 Task: Look for Airbnb options in Herisau, Switzerland from 10th December, 2023 to 25th December, 2023 for 3 adults, 1 child. Place can be shared room with 2 bedrooms having 3 beds and 2 bathrooms. Property type can be guest house. Amenities needed are: wifi, TV, free parkinig on premises, gym, breakfast.
Action: Mouse moved to (409, 161)
Screenshot: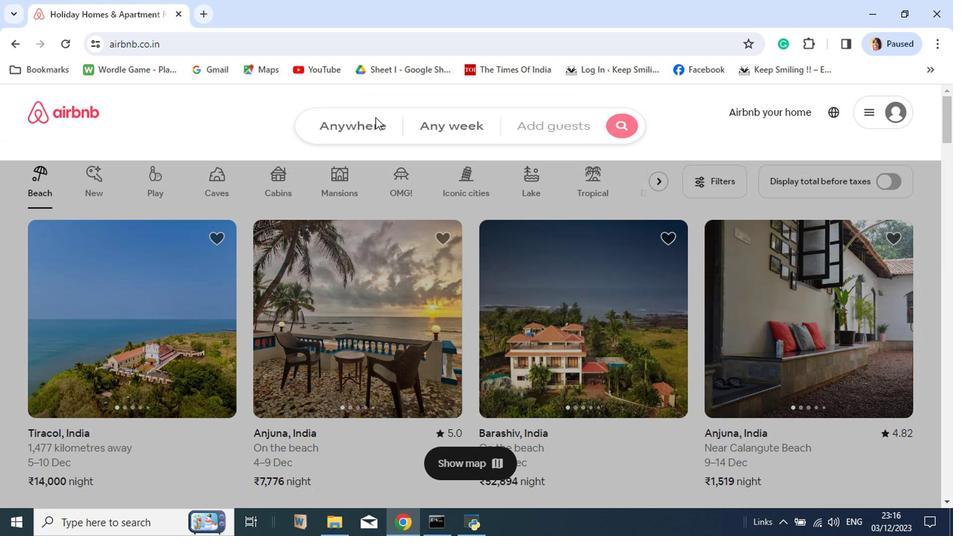 
Action: Mouse pressed left at (409, 161)
Screenshot: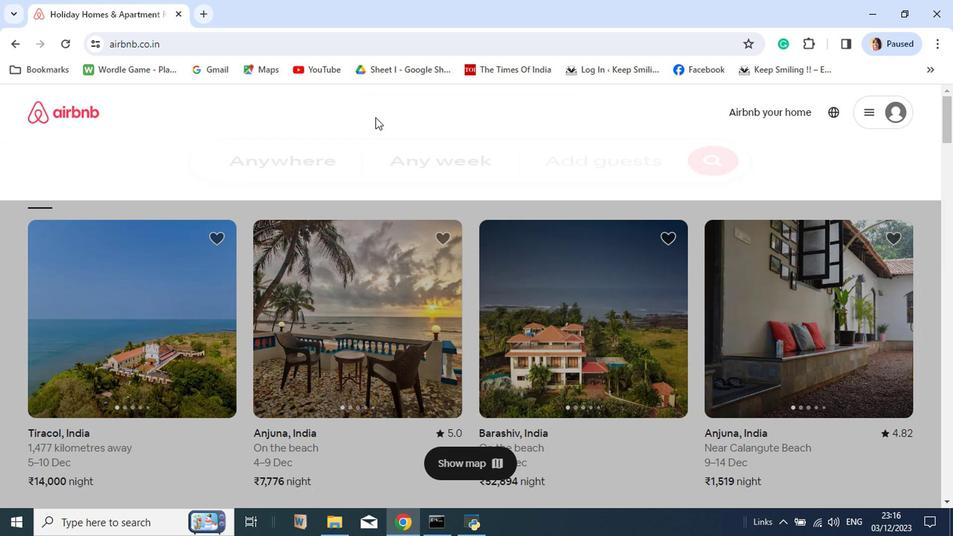 
Action: Mouse moved to (410, 161)
Screenshot: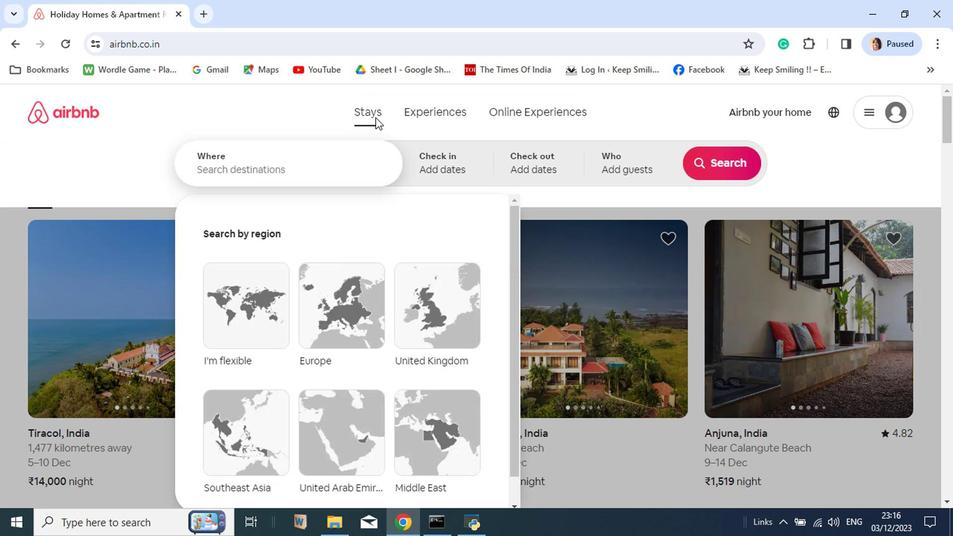 
Action: Key pressed <Key.shift>Herisau
Screenshot: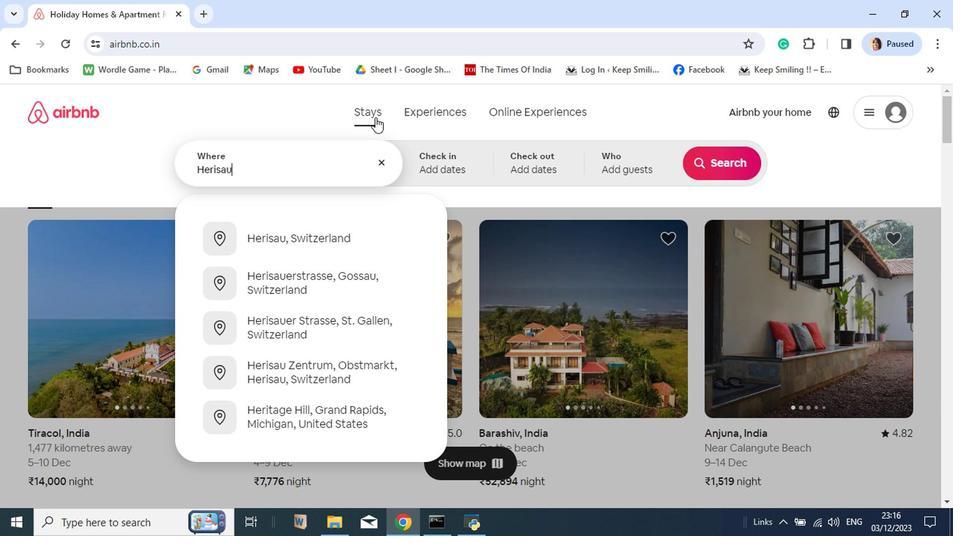 
Action: Mouse moved to (372, 239)
Screenshot: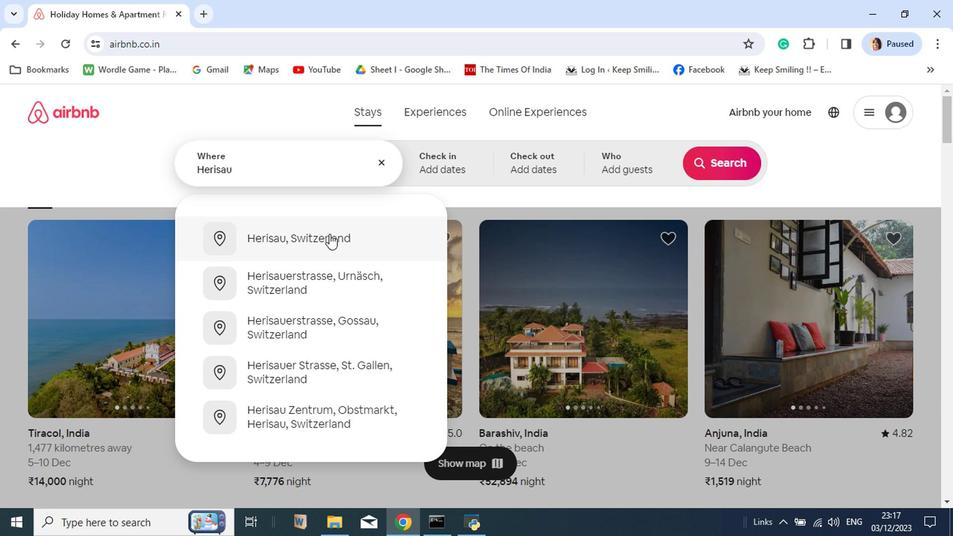 
Action: Mouse pressed left at (372, 239)
Screenshot: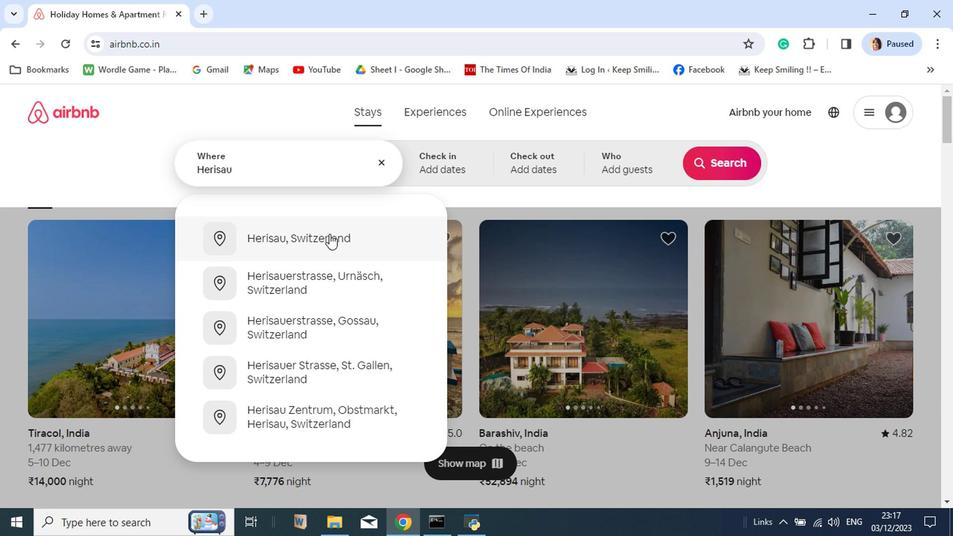 
Action: Mouse moved to (288, 352)
Screenshot: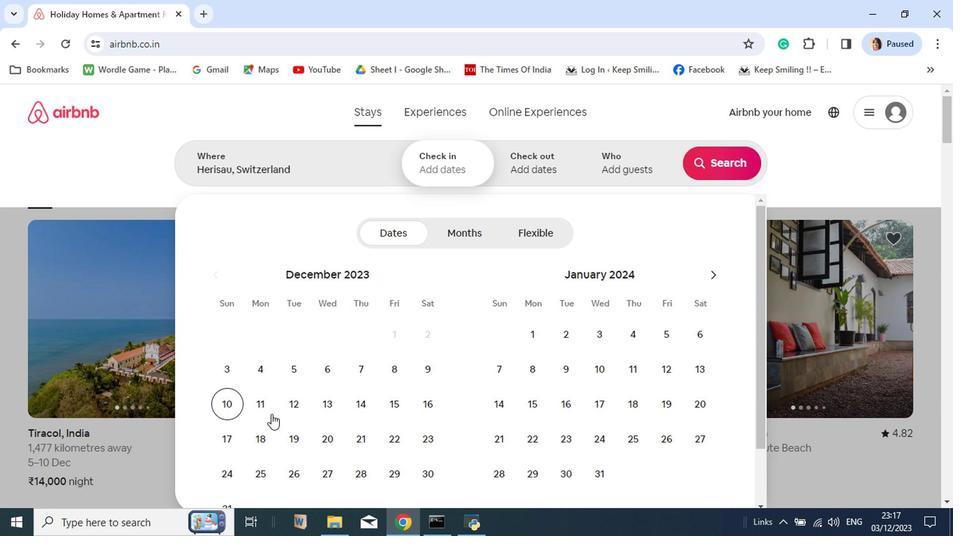 
Action: Mouse pressed left at (288, 352)
Screenshot: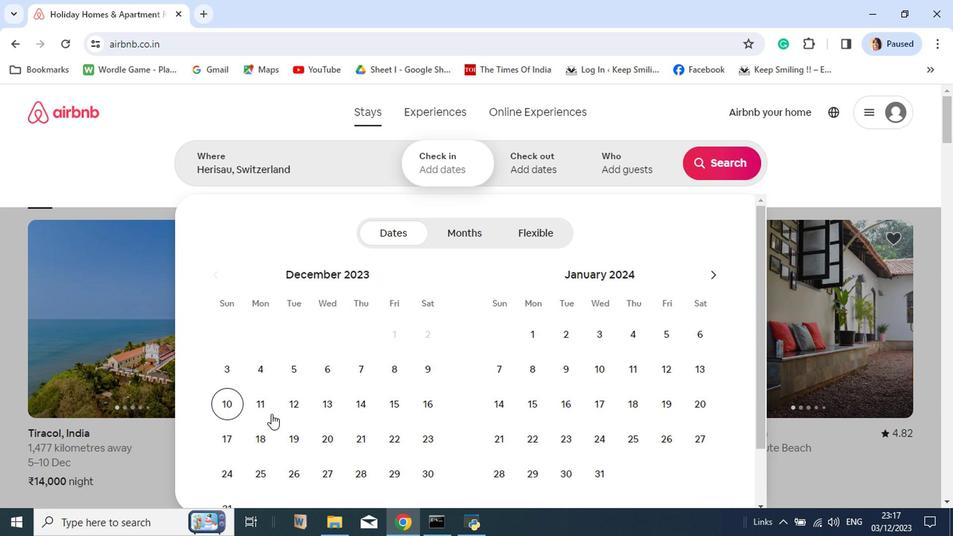 
Action: Mouse moved to (315, 398)
Screenshot: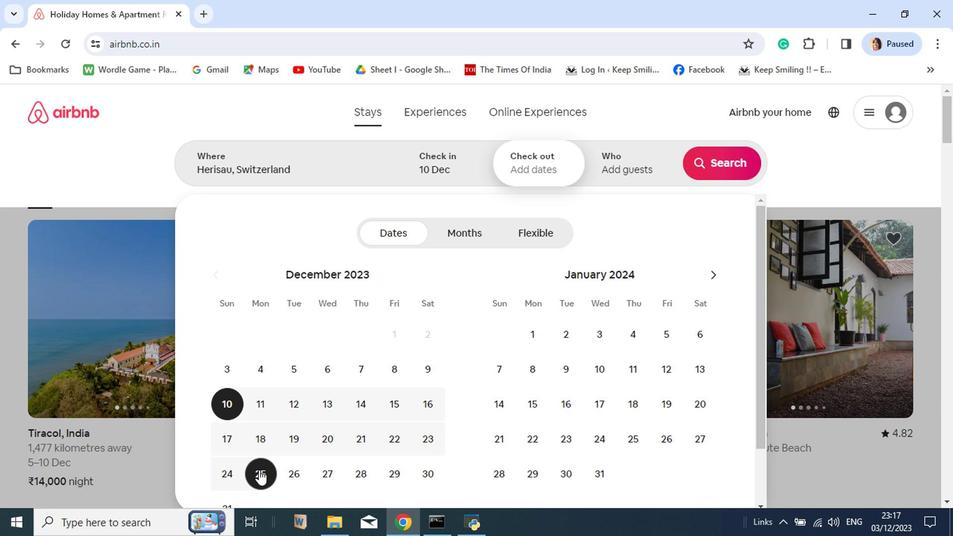 
Action: Mouse pressed left at (315, 398)
Screenshot: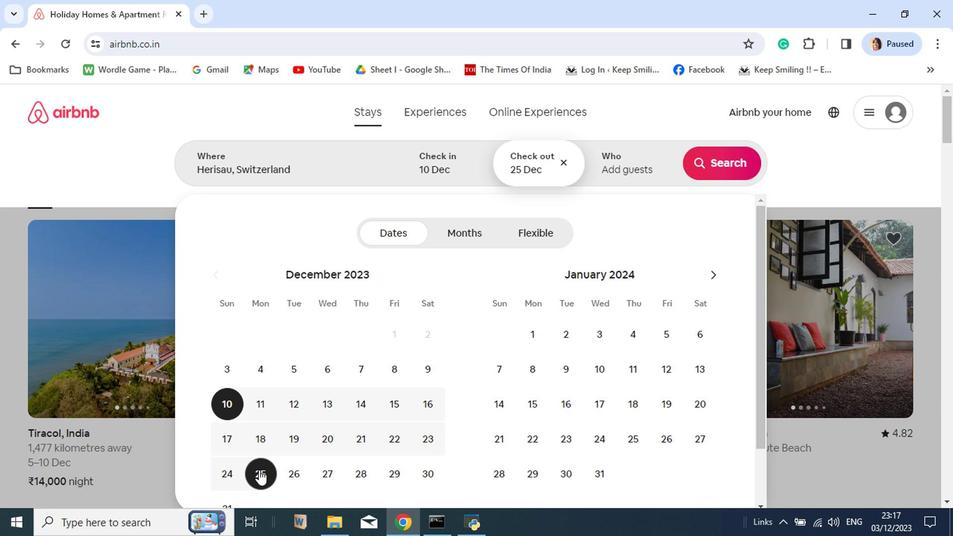 
Action: Mouse moved to (604, 196)
Screenshot: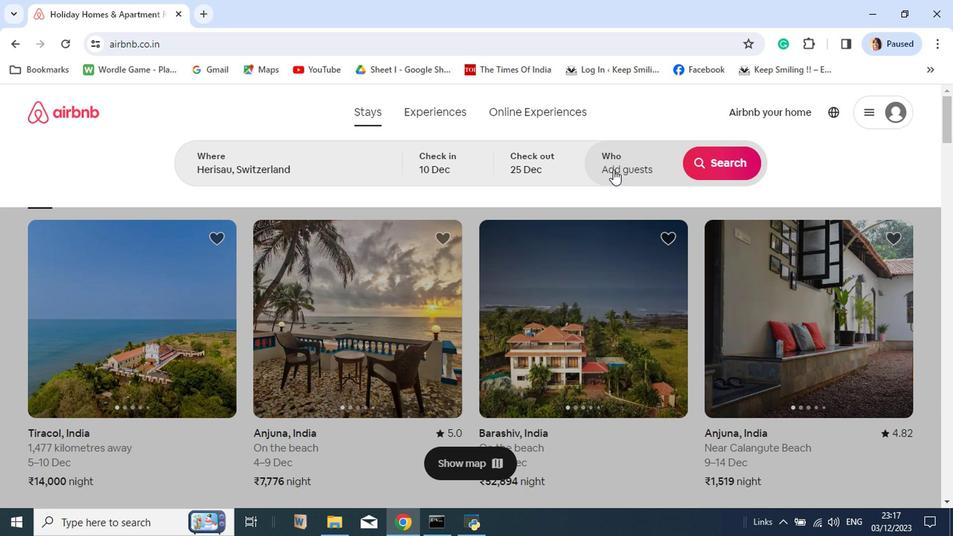 
Action: Mouse pressed left at (604, 196)
Screenshot: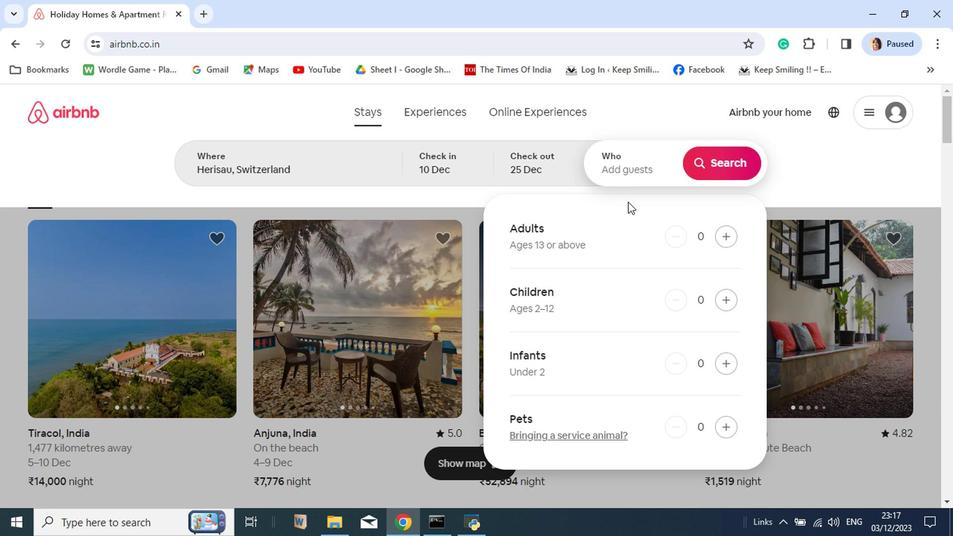 
Action: Mouse moved to (697, 239)
Screenshot: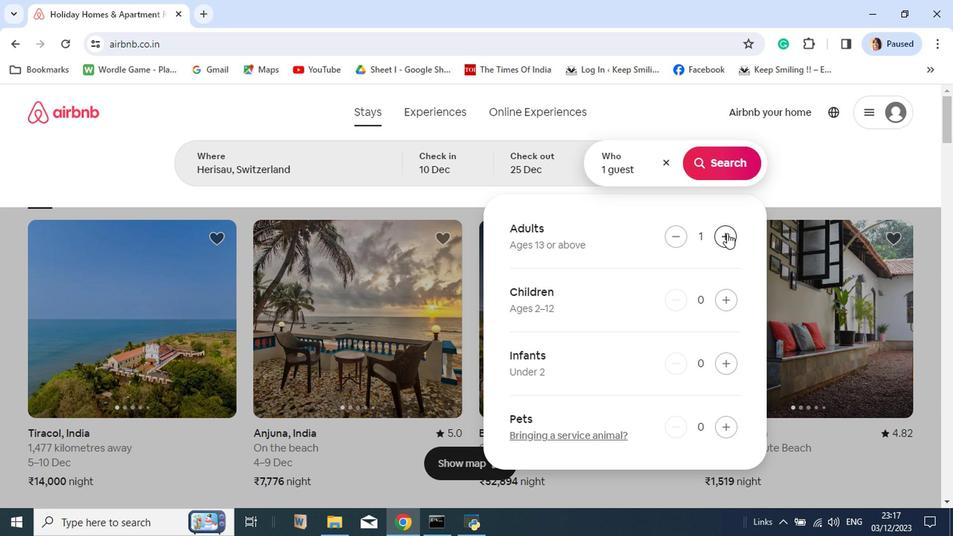 
Action: Mouse pressed left at (697, 239)
Screenshot: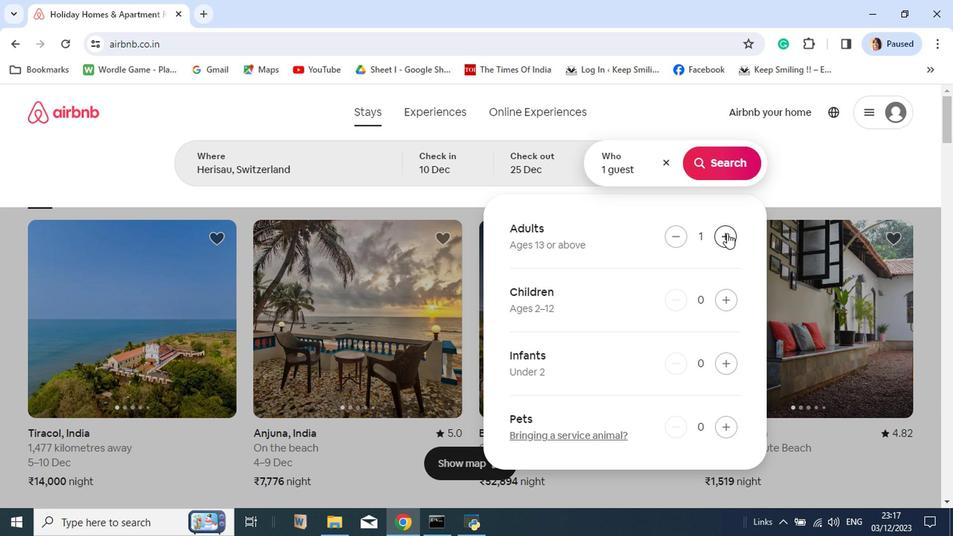 
Action: Mouse pressed left at (697, 239)
Screenshot: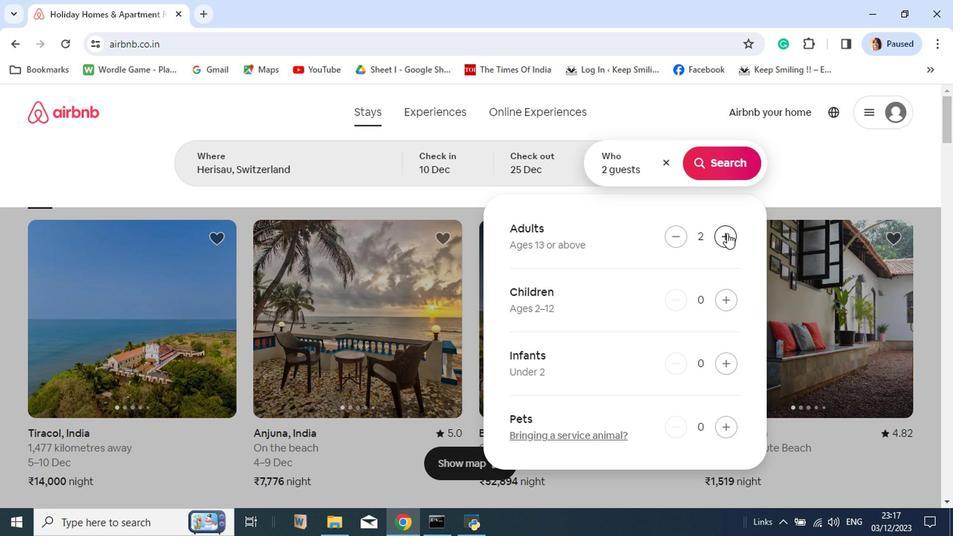 
Action: Mouse pressed left at (697, 239)
Screenshot: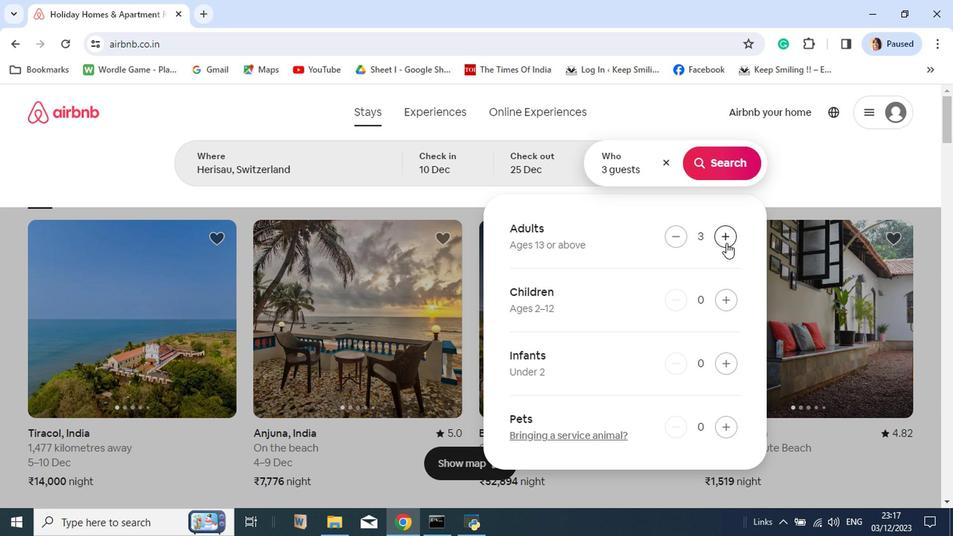 
Action: Mouse moved to (694, 276)
Screenshot: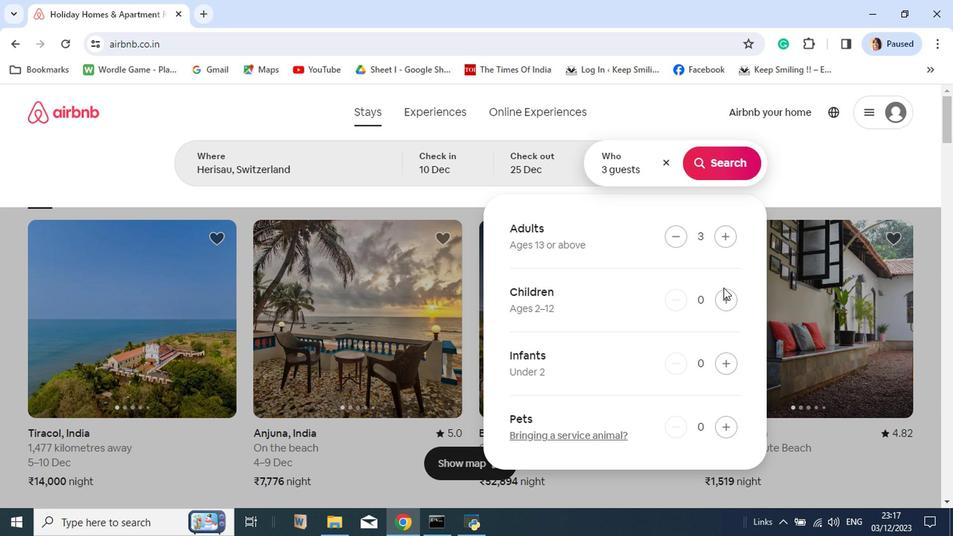 
Action: Mouse pressed left at (694, 276)
Screenshot: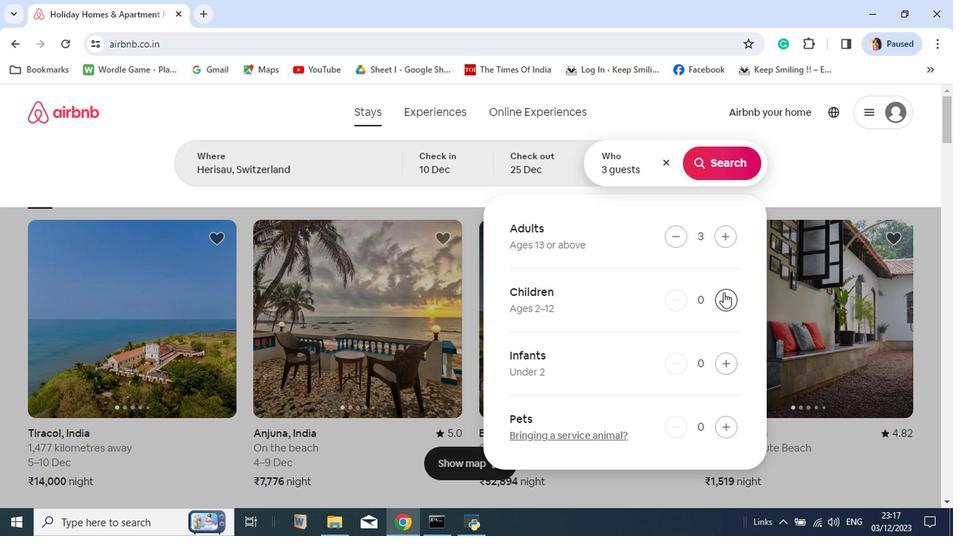 
Action: Mouse moved to (695, 283)
Screenshot: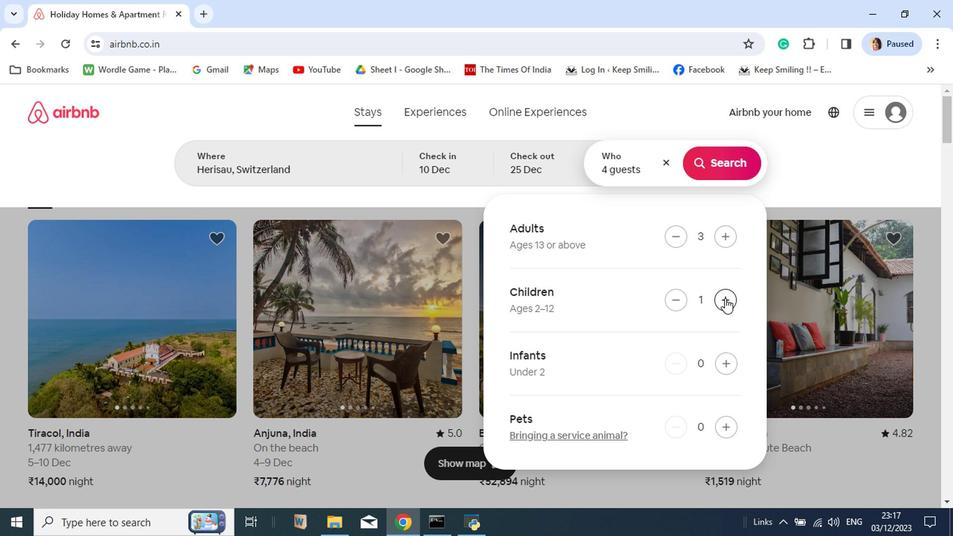 
Action: Mouse pressed left at (695, 283)
Screenshot: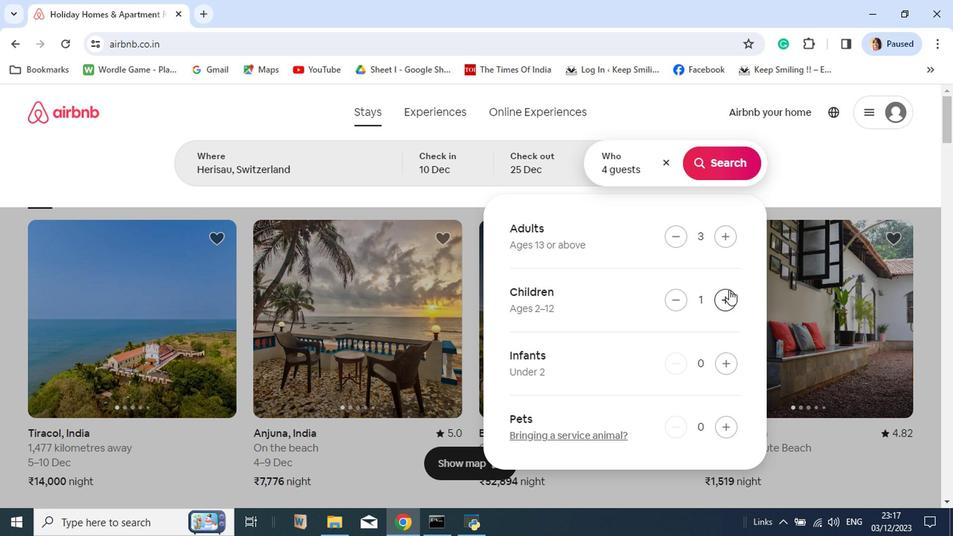 
Action: Mouse moved to (691, 194)
Screenshot: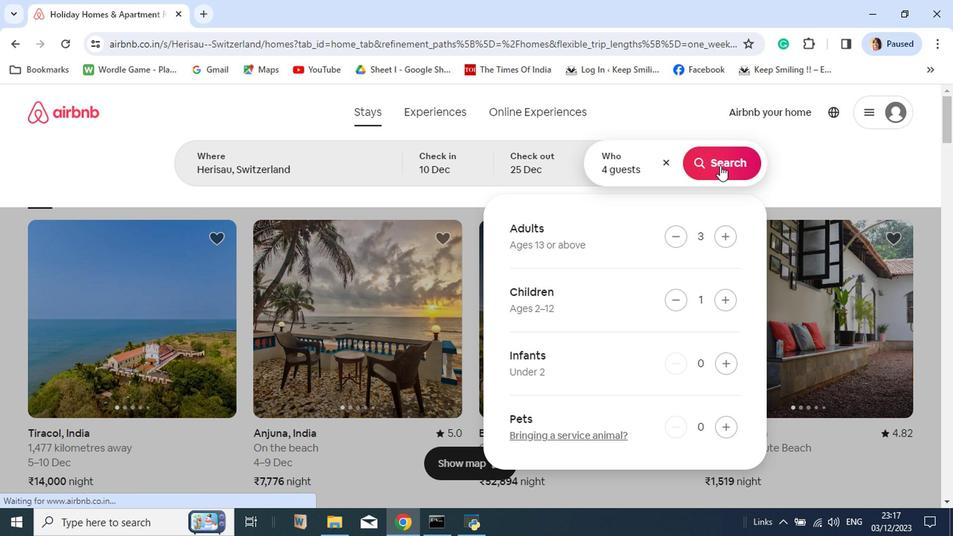 
Action: Mouse pressed left at (691, 194)
Screenshot: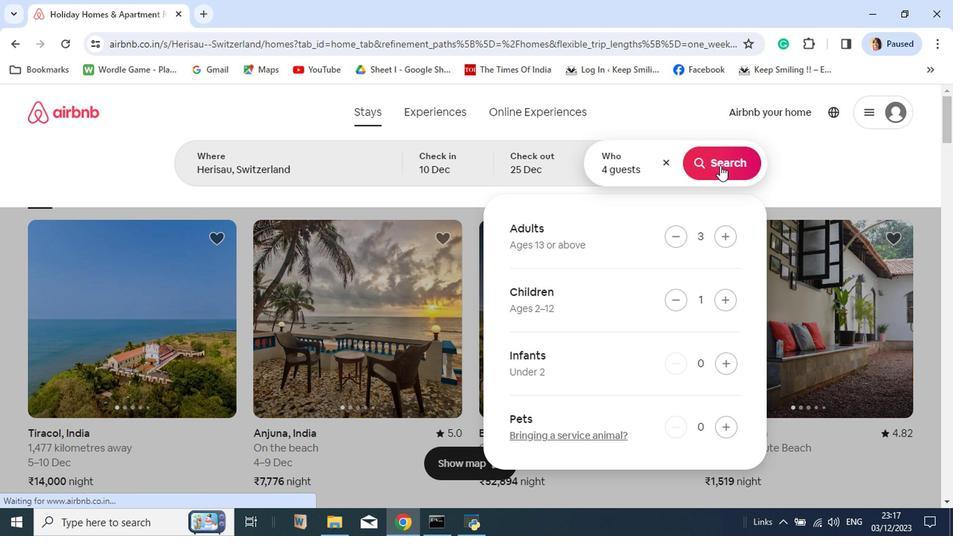 
Action: Mouse moved to (708, 196)
Screenshot: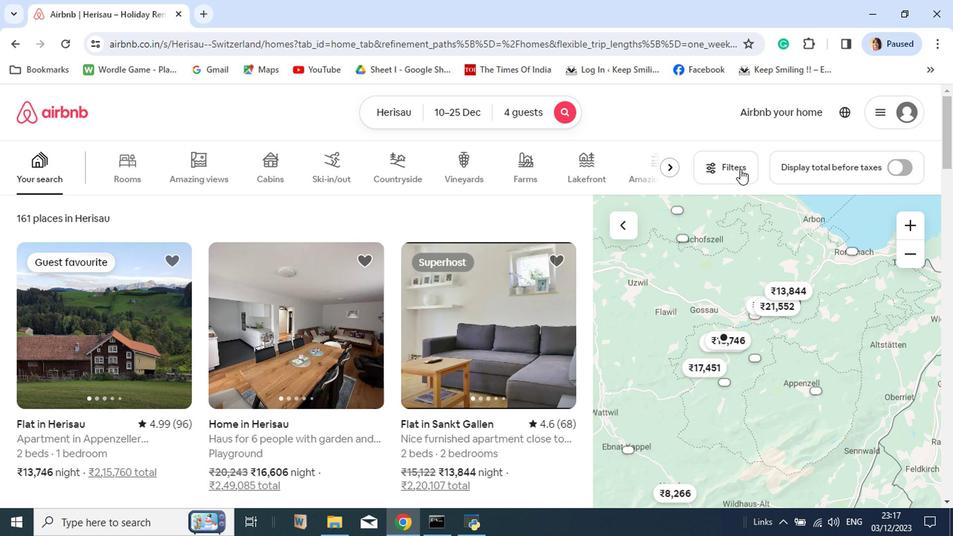 
Action: Mouse pressed left at (708, 196)
Screenshot: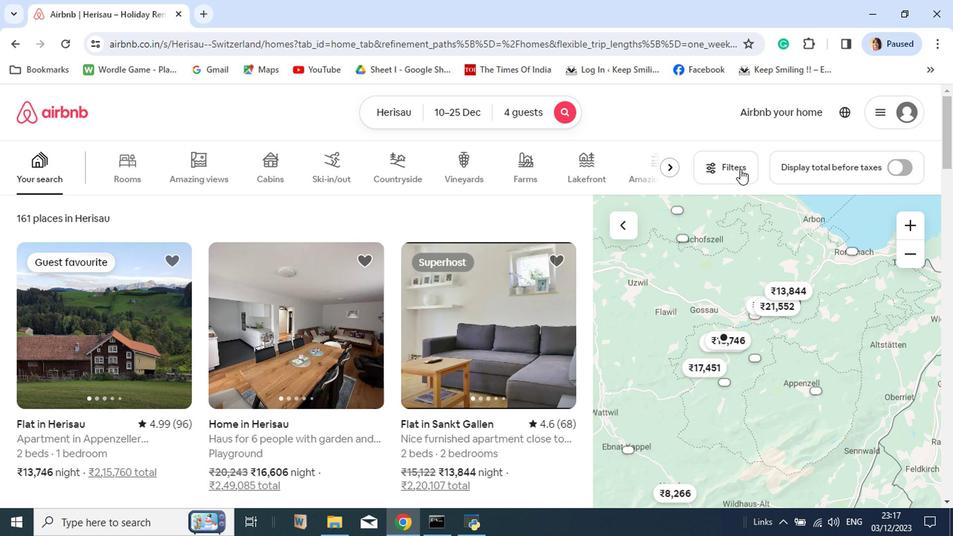 
Action: Mouse moved to (708, 204)
Screenshot: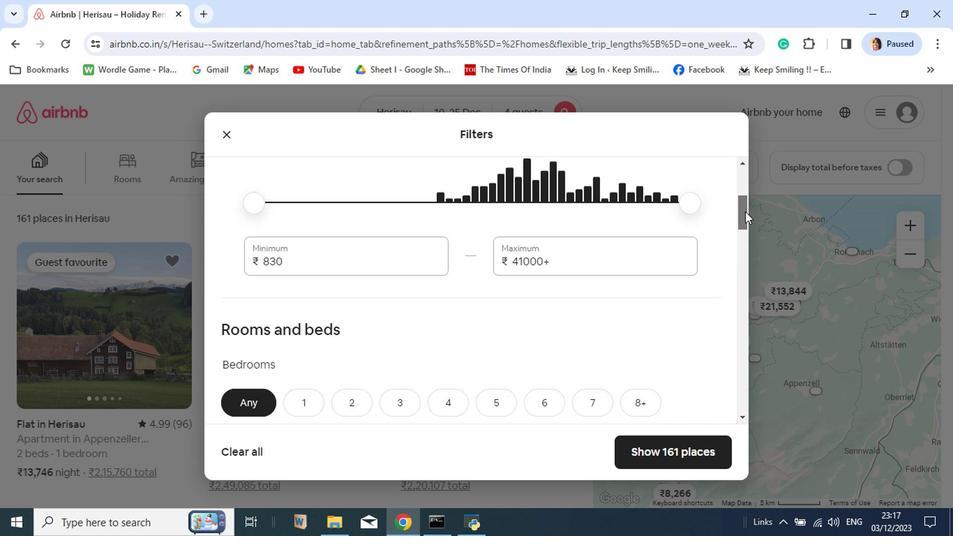 
Action: Mouse pressed left at (708, 204)
Screenshot: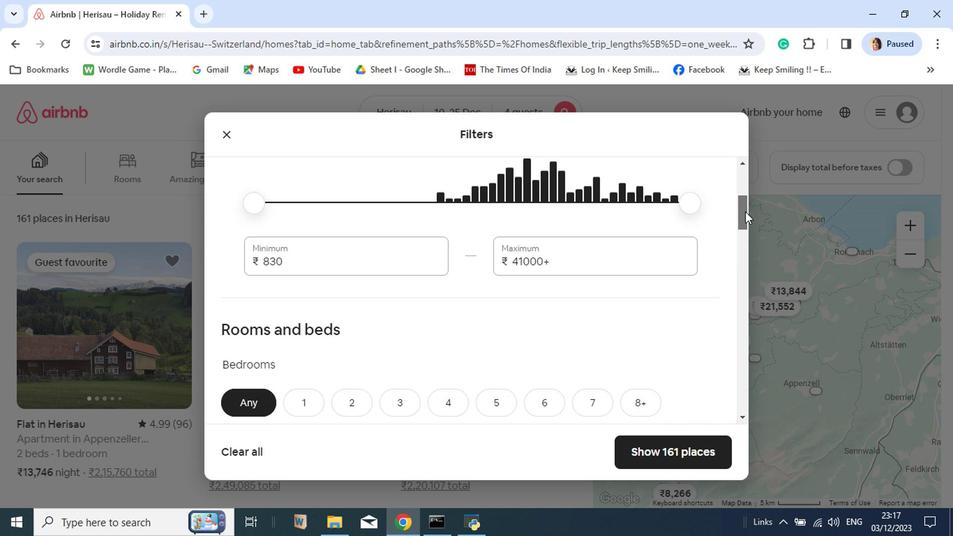 
Action: Mouse moved to (383, 251)
Screenshot: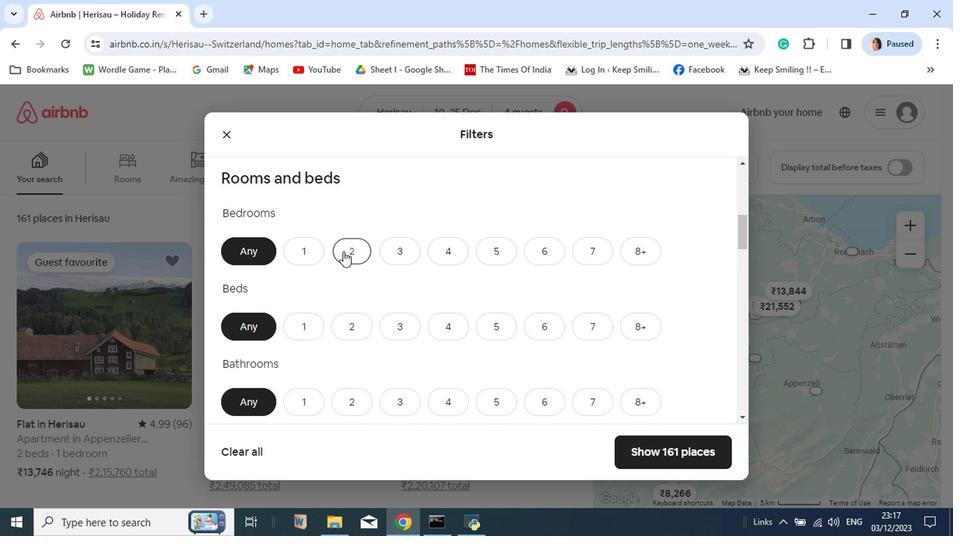 
Action: Mouse pressed left at (383, 251)
Screenshot: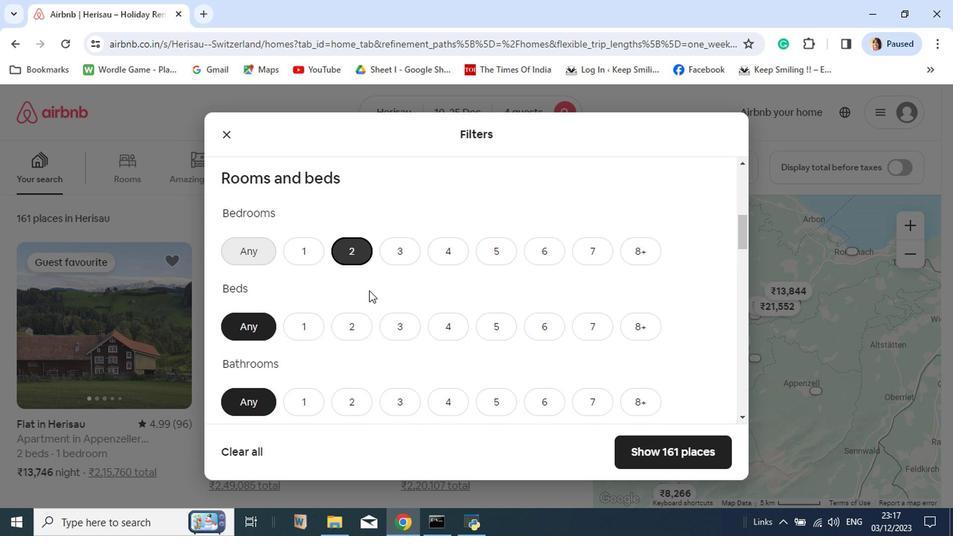 
Action: Mouse moved to (423, 300)
Screenshot: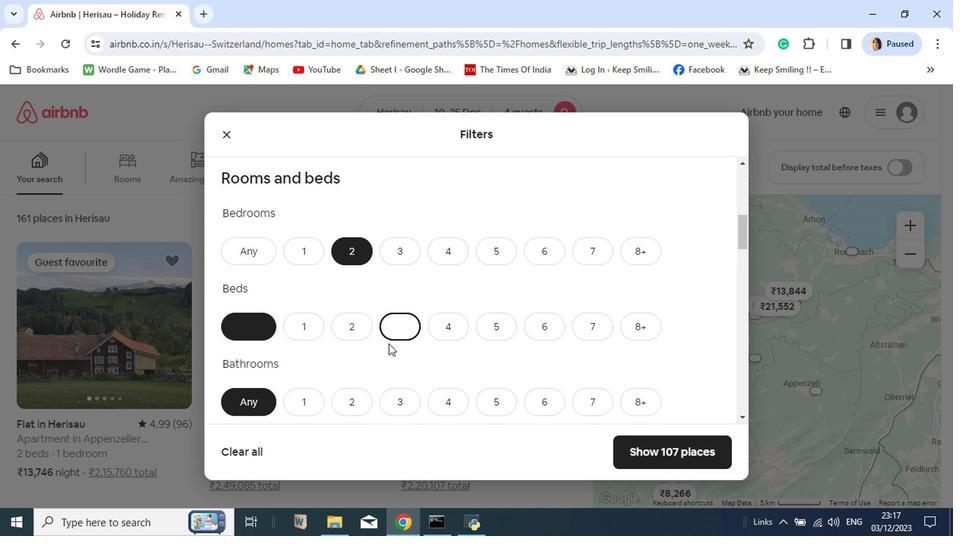 
Action: Mouse pressed left at (423, 300)
Screenshot: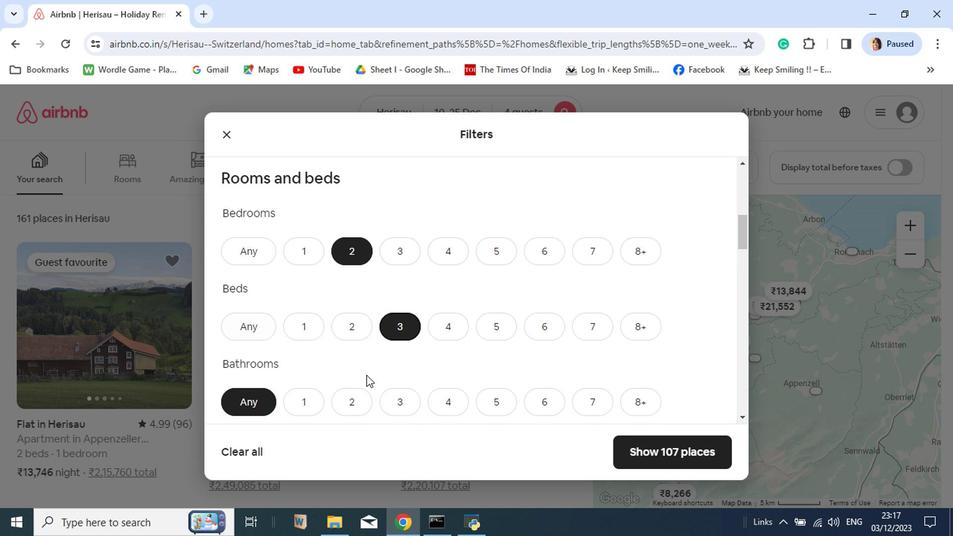 
Action: Mouse moved to (385, 349)
Screenshot: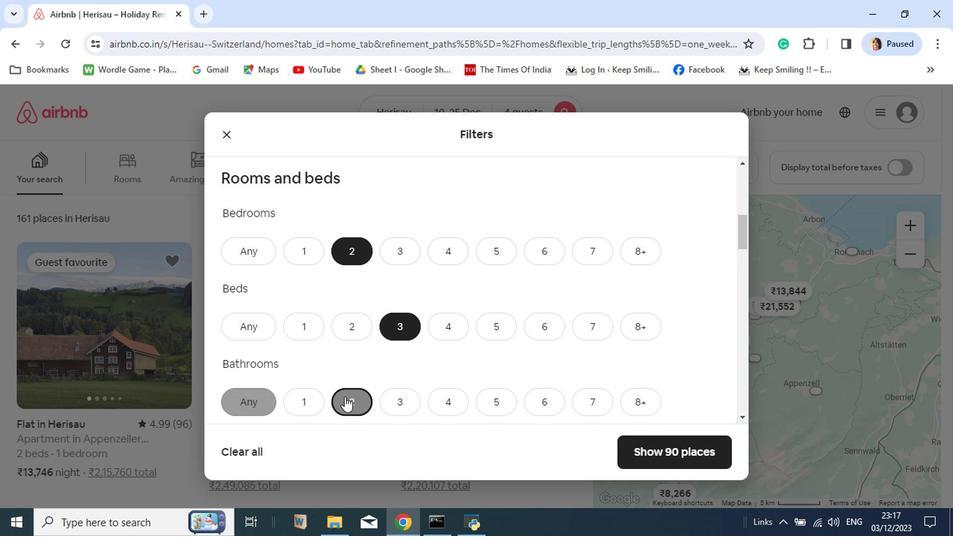 
Action: Mouse pressed left at (385, 349)
Screenshot: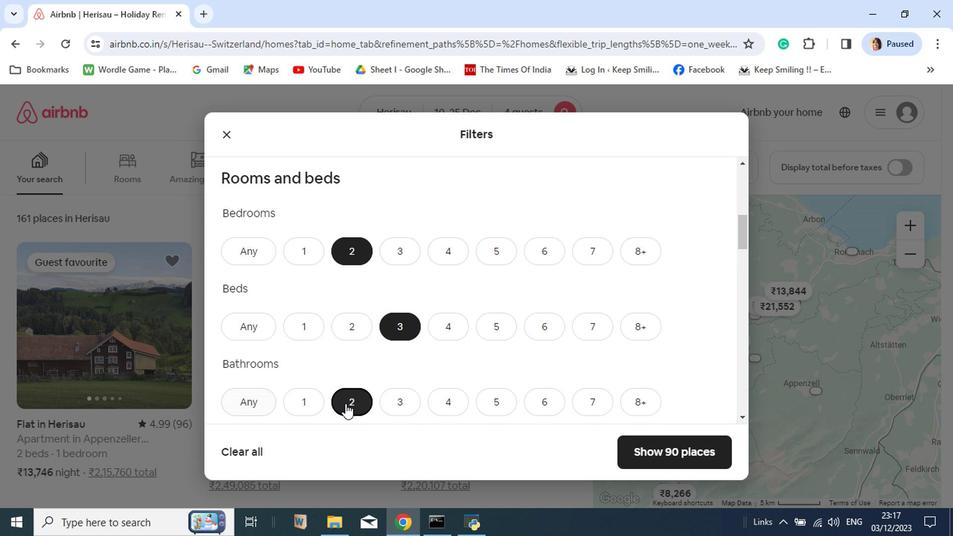
Action: Mouse moved to (400, 367)
Screenshot: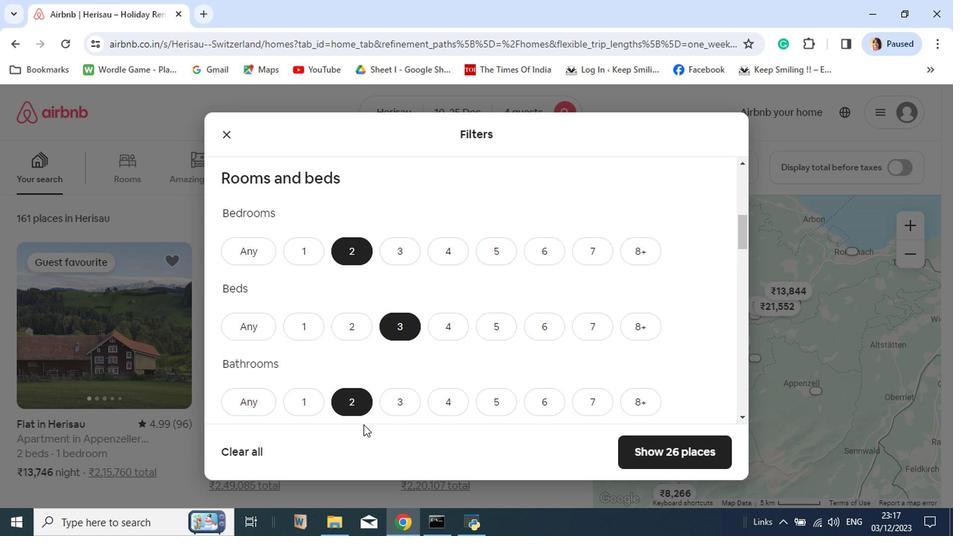 
Action: Mouse scrolled (400, 367) with delta (0, 0)
Screenshot: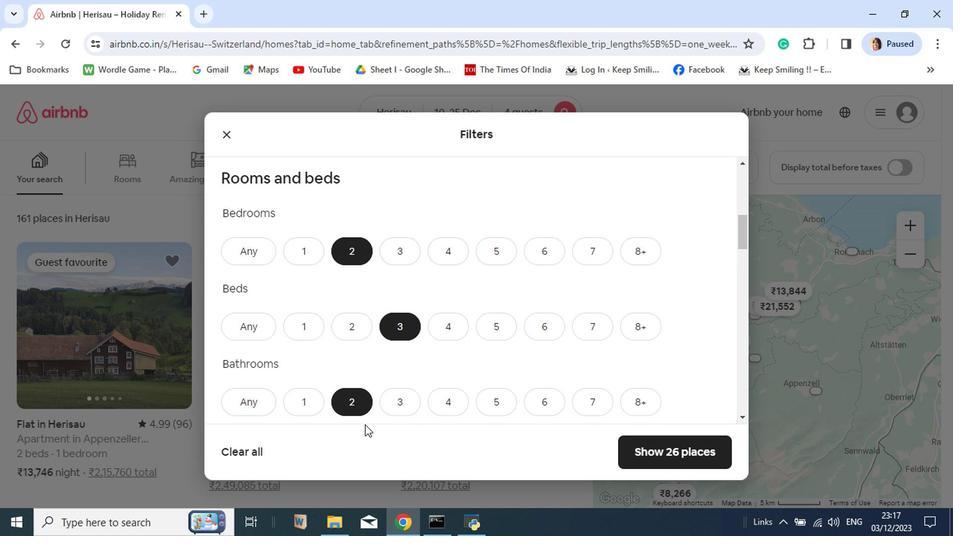 
Action: Mouse scrolled (400, 367) with delta (0, 0)
Screenshot: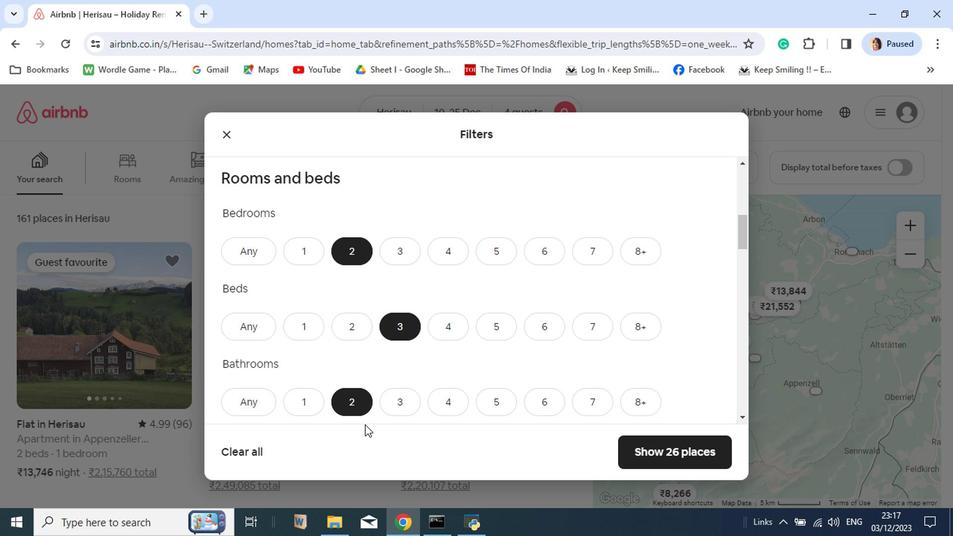 
Action: Mouse moved to (440, 376)
Screenshot: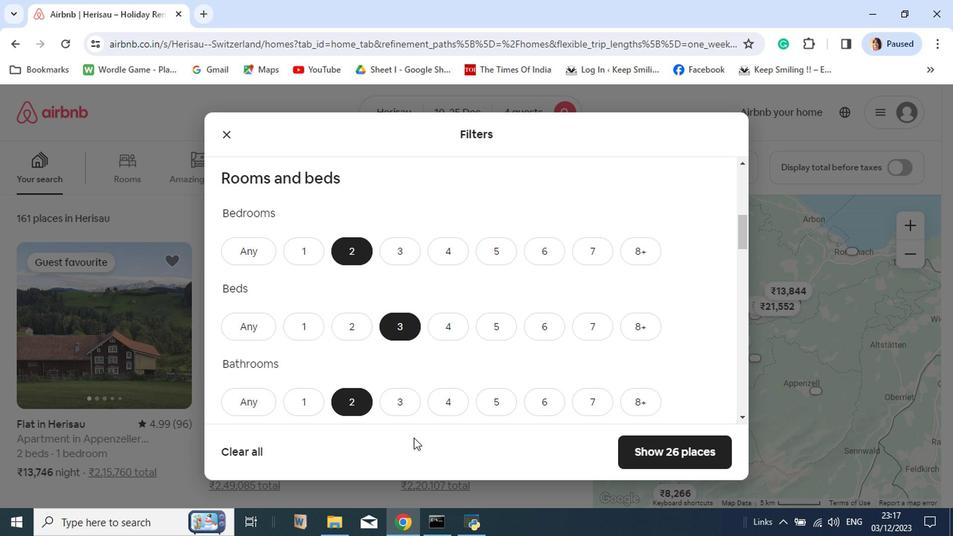 
Action: Mouse scrolled (440, 376) with delta (0, 0)
Screenshot: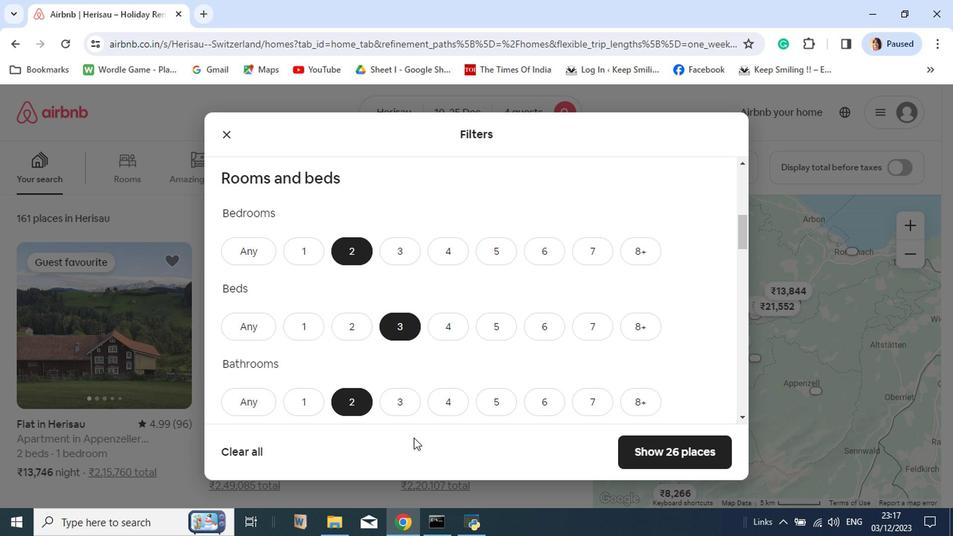 
Action: Mouse moved to (707, 240)
Screenshot: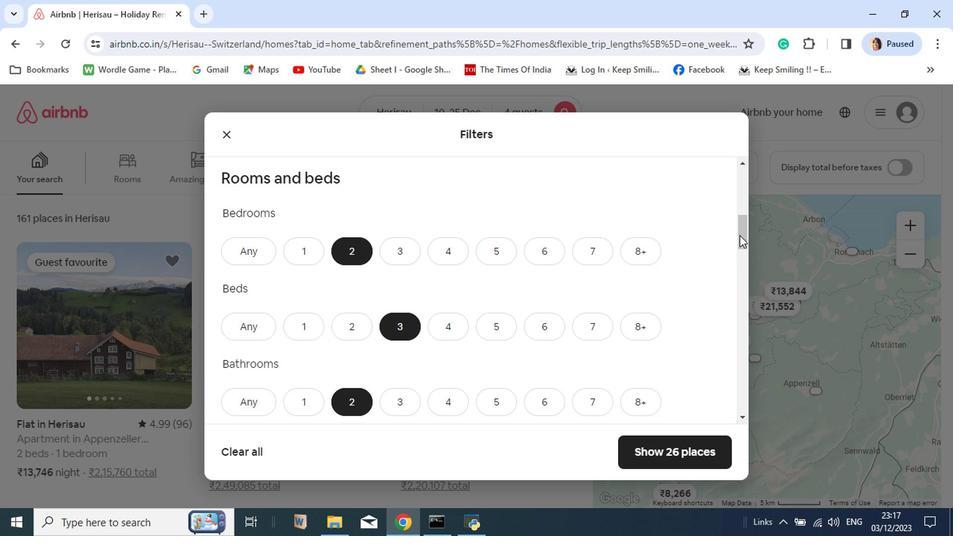 
Action: Mouse pressed left at (707, 240)
Screenshot: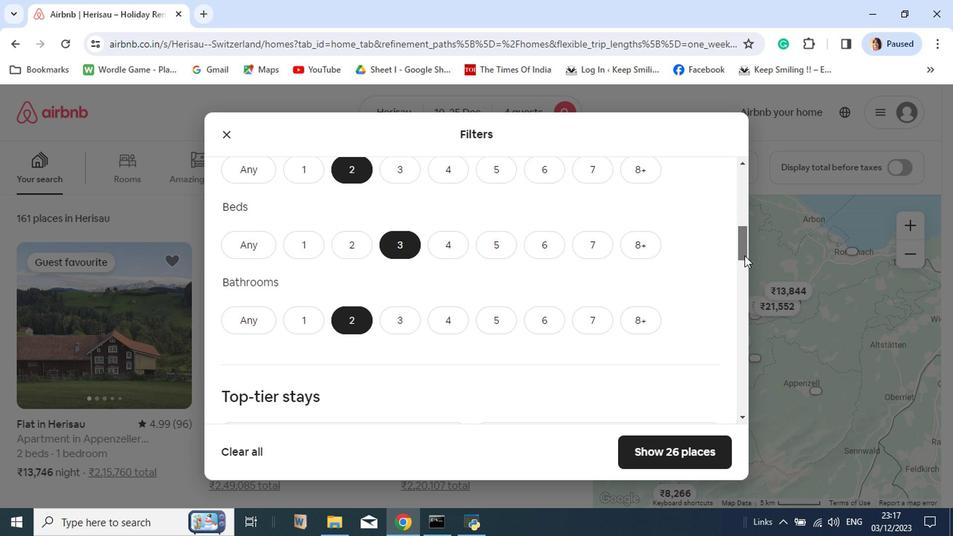 
Action: Mouse moved to (542, 263)
Screenshot: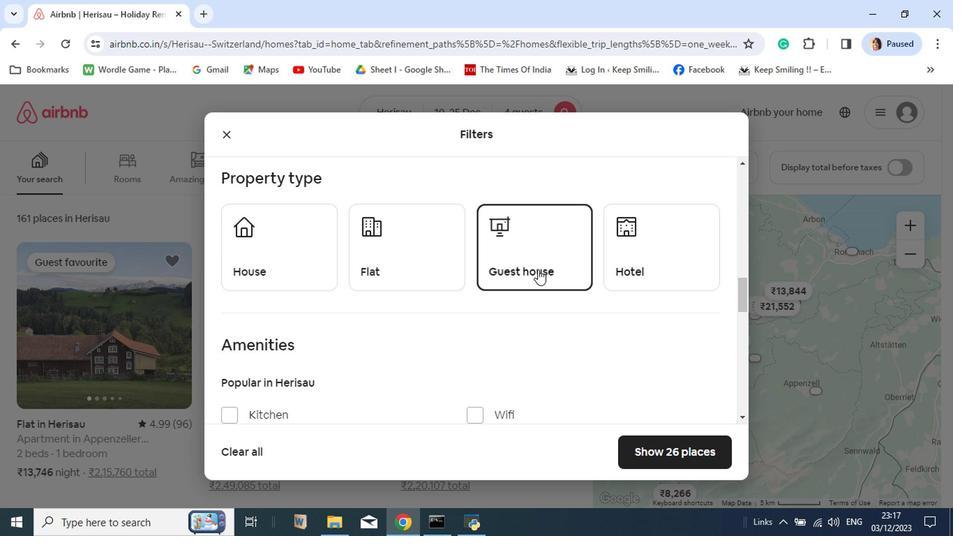 
Action: Mouse pressed left at (542, 263)
Screenshot: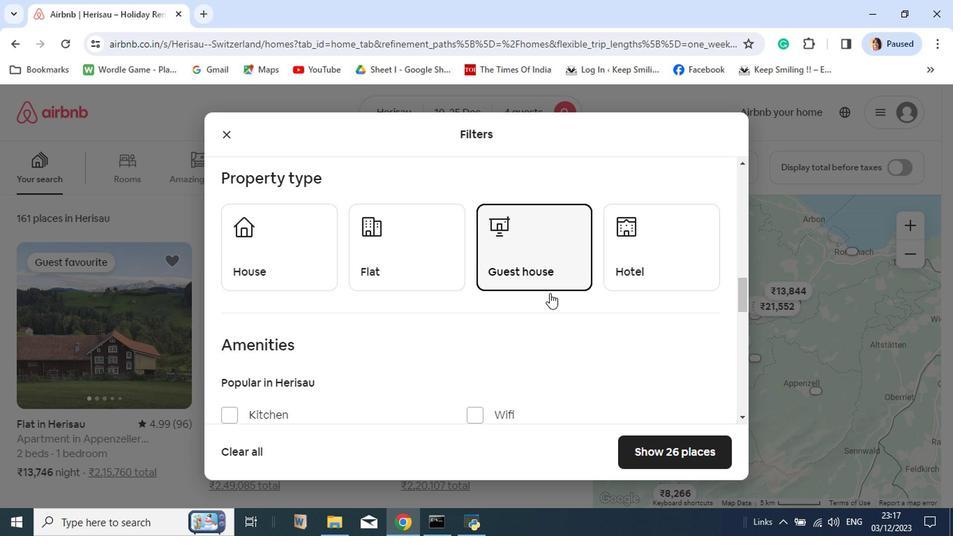 
Action: Mouse moved to (709, 286)
Screenshot: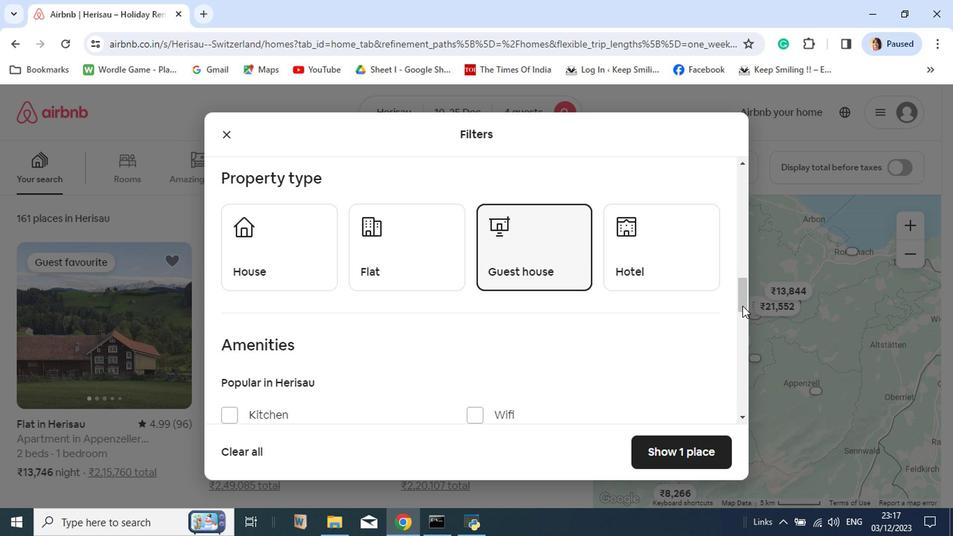 
Action: Mouse pressed left at (709, 286)
Screenshot: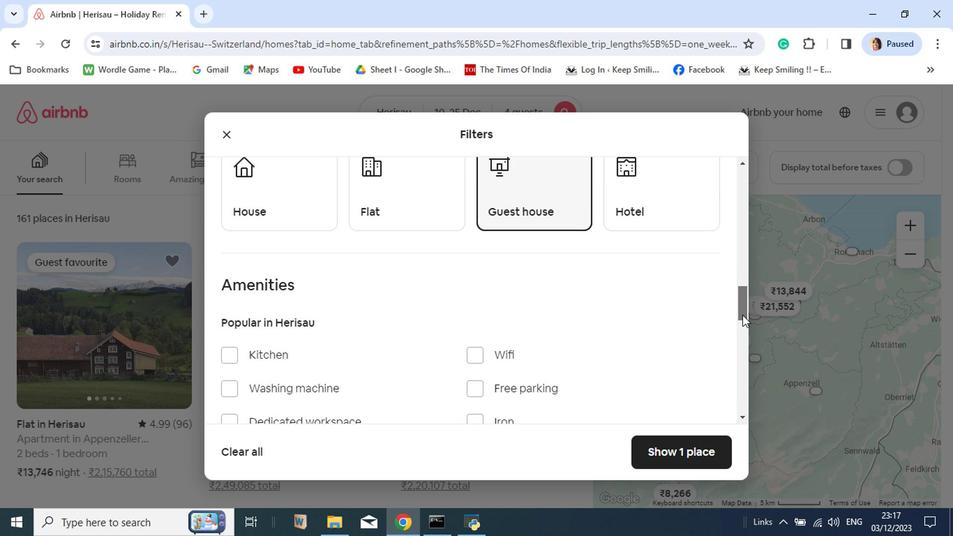 
Action: Mouse moved to (497, 268)
Screenshot: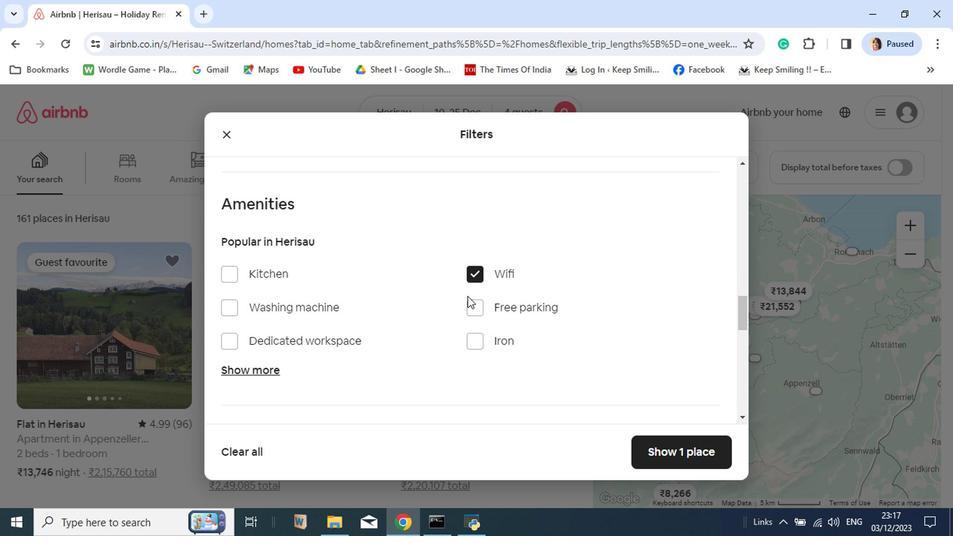 
Action: Mouse pressed left at (497, 268)
Screenshot: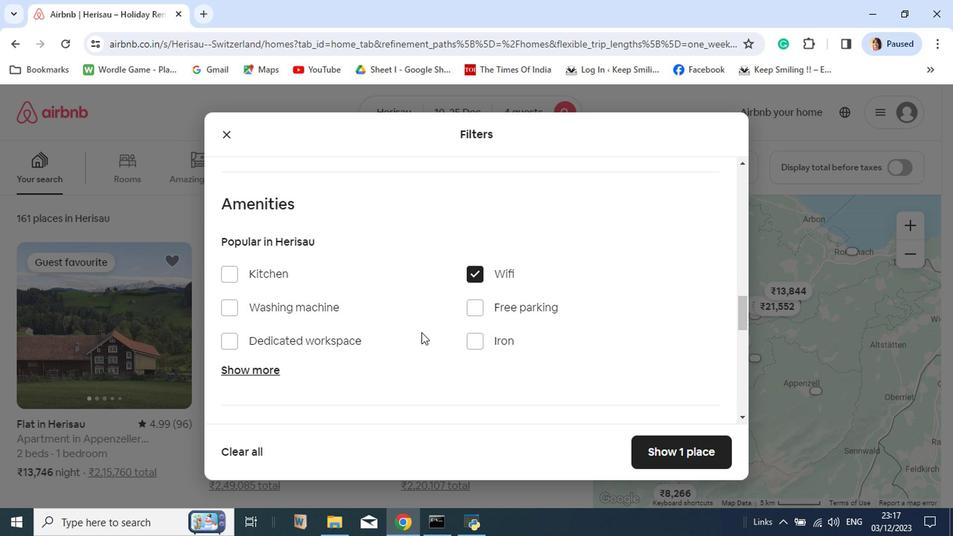 
Action: Mouse moved to (308, 332)
Screenshot: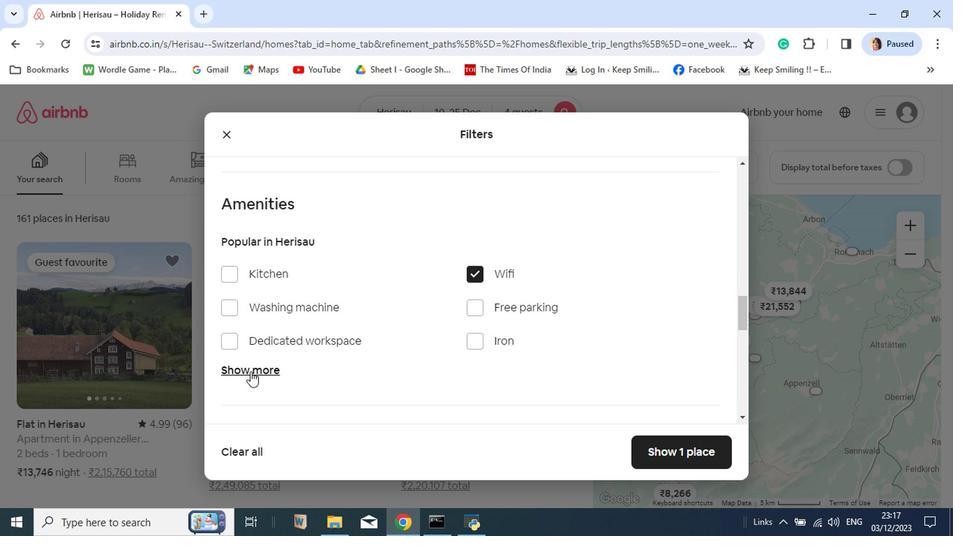 
Action: Mouse pressed left at (308, 332)
Screenshot: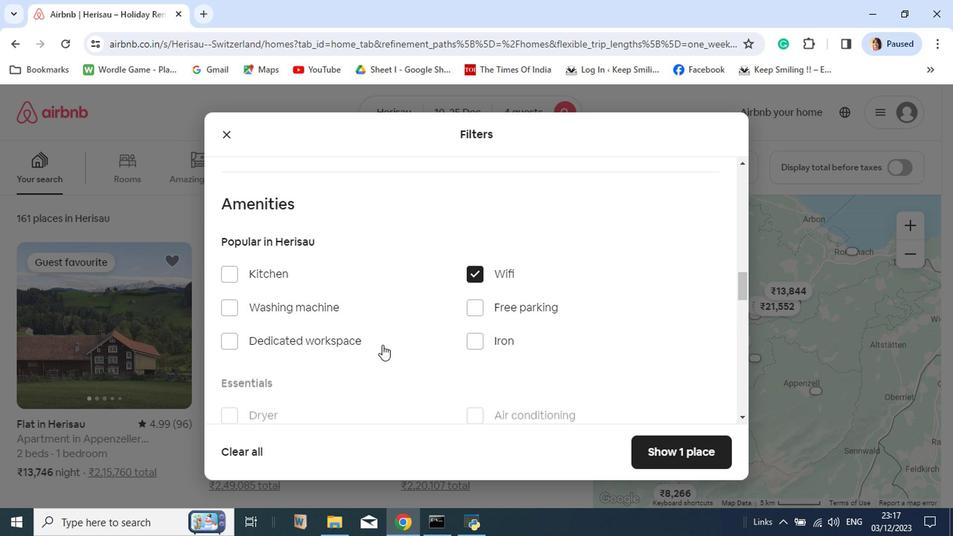 
Action: Mouse moved to (488, 291)
Screenshot: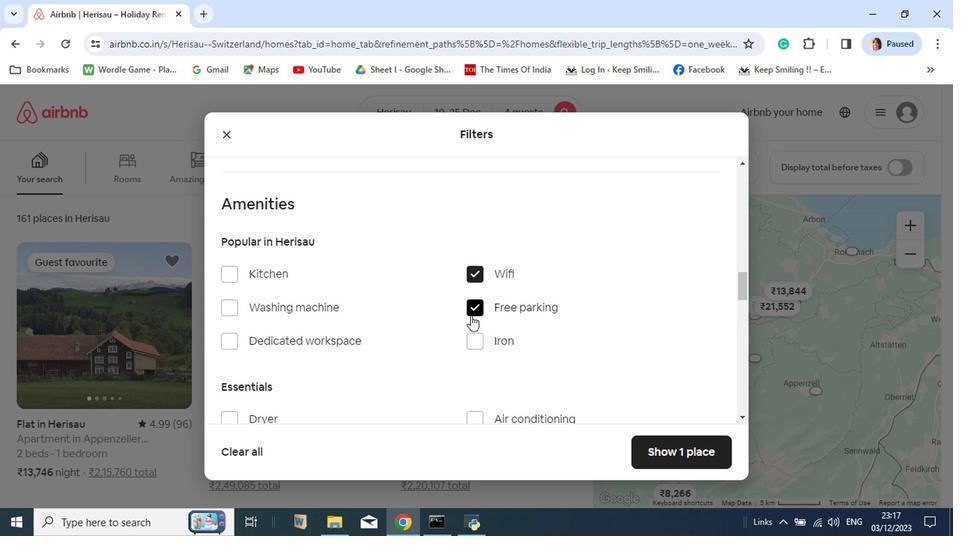 
Action: Mouse pressed left at (488, 291)
Screenshot: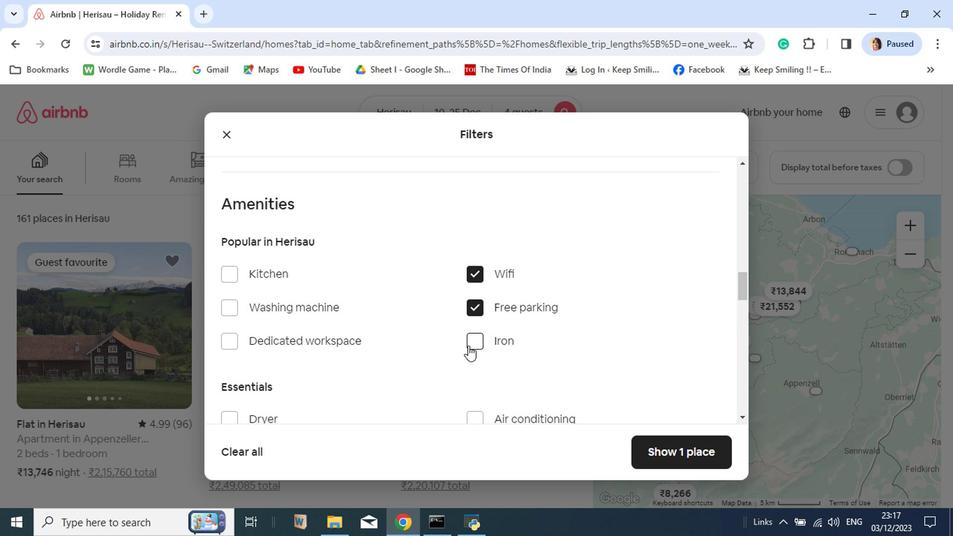 
Action: Mouse moved to (423, 348)
Screenshot: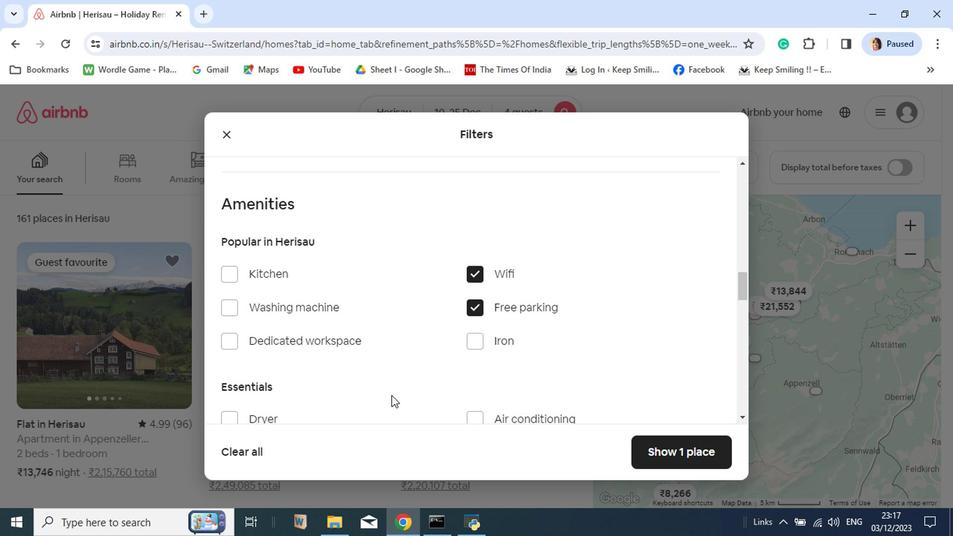 
Action: Mouse scrolled (423, 348) with delta (0, 0)
Screenshot: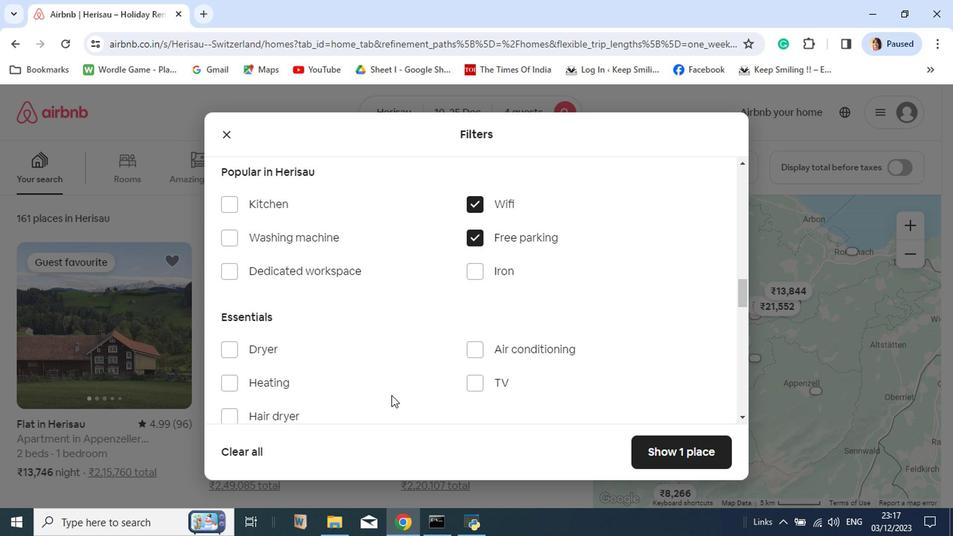 
Action: Mouse moved to (422, 347)
Screenshot: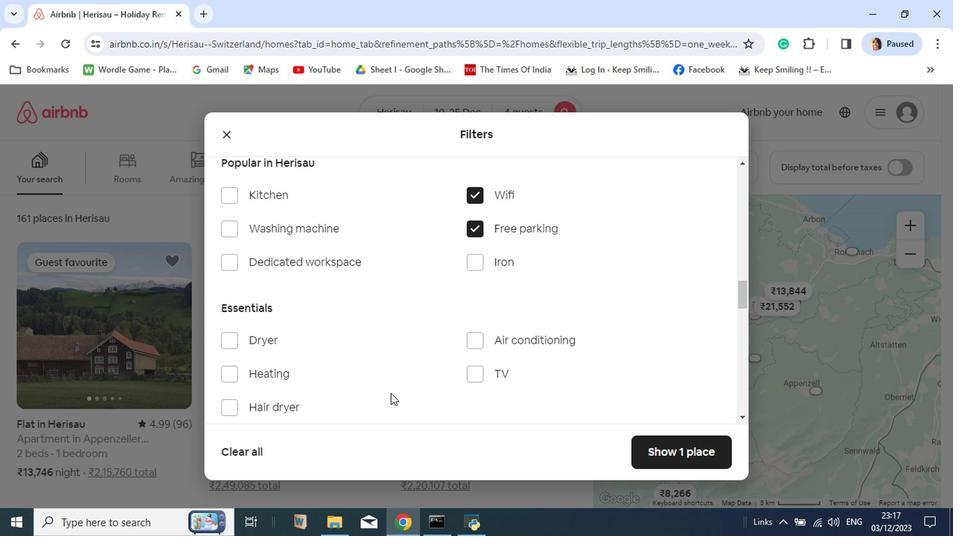 
Action: Mouse scrolled (422, 346) with delta (0, 0)
Screenshot: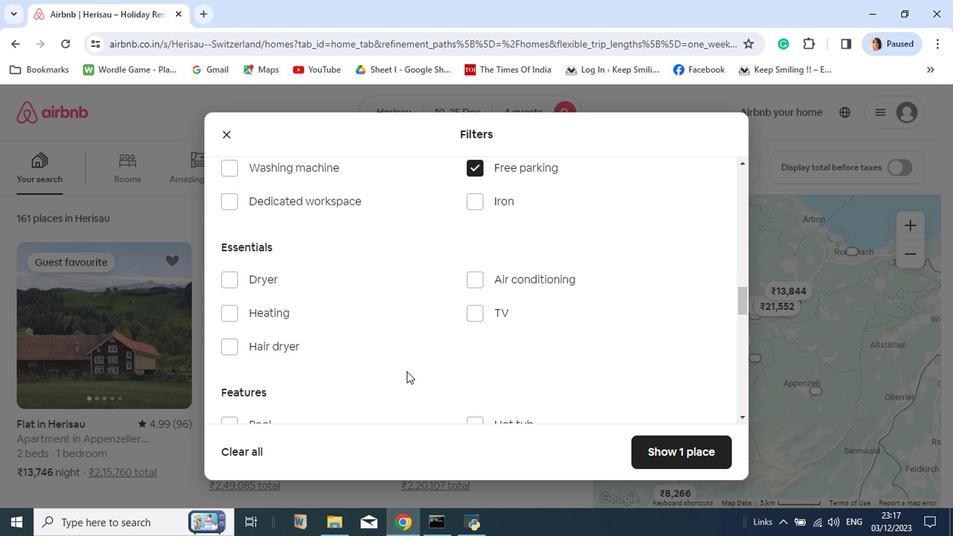 
Action: Mouse moved to (488, 290)
Screenshot: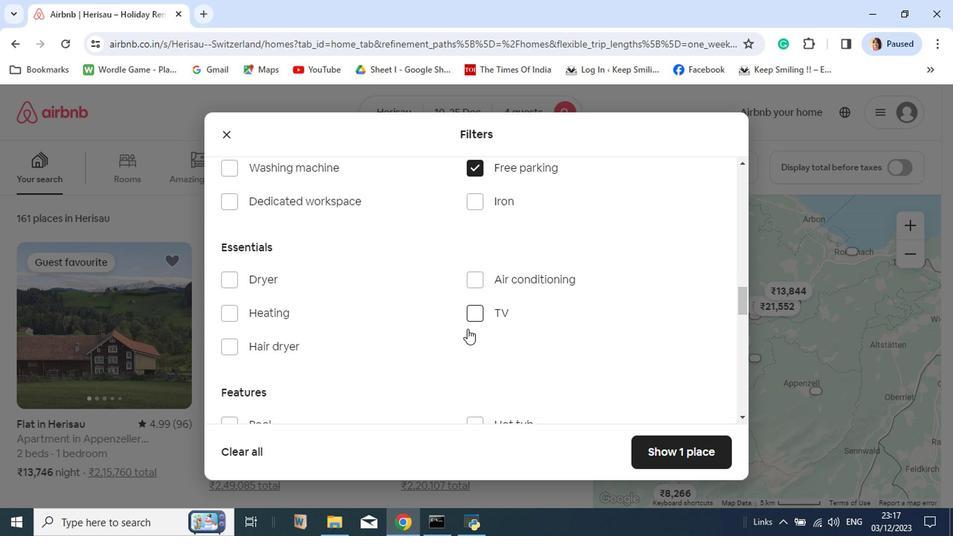 
Action: Mouse pressed left at (488, 290)
Screenshot: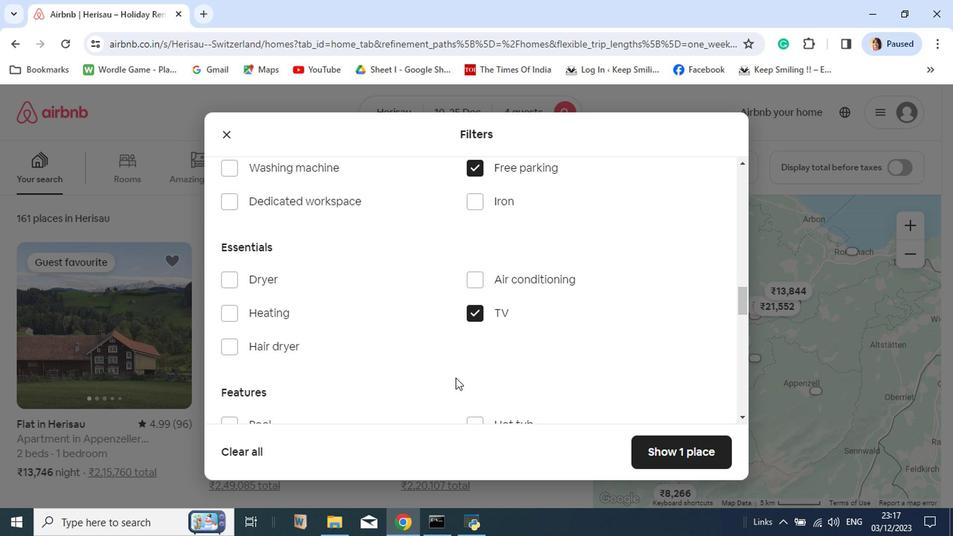 
Action: Mouse moved to (474, 342)
Screenshot: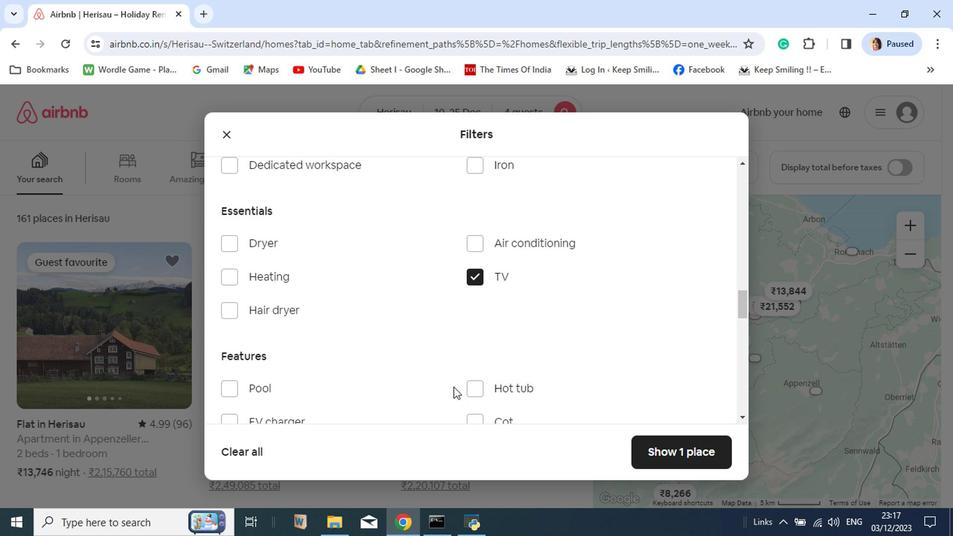 
Action: Mouse scrolled (474, 342) with delta (0, 0)
Screenshot: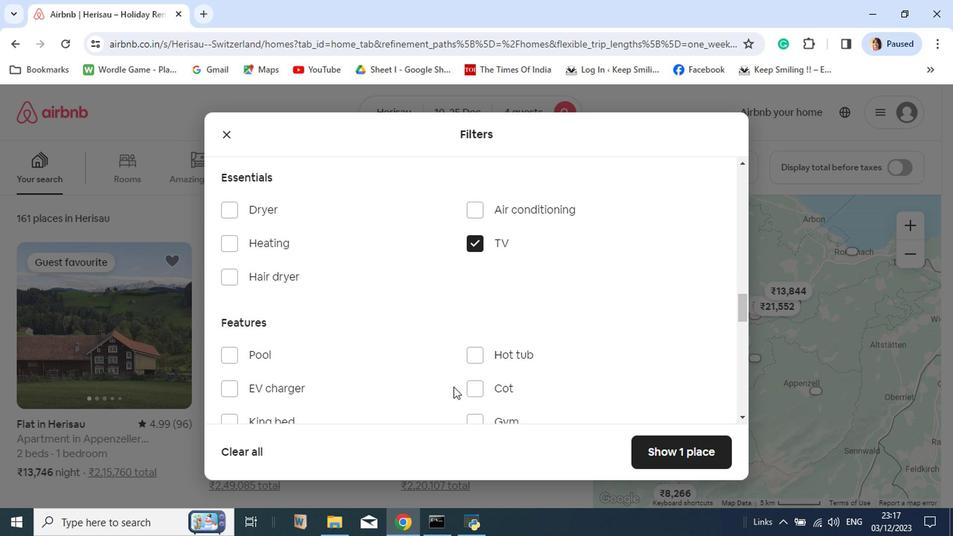 
Action: Mouse scrolled (474, 342) with delta (0, 0)
Screenshot: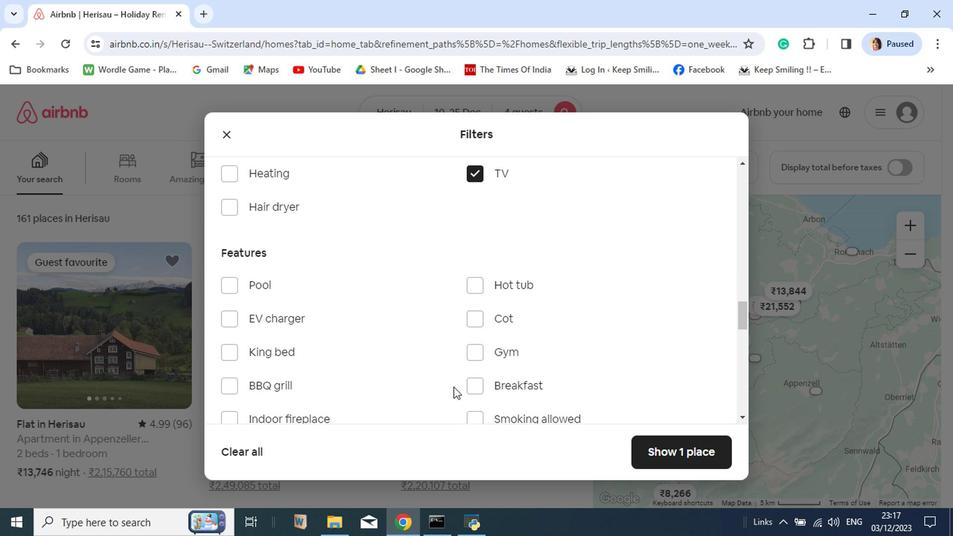 
Action: Mouse moved to (490, 318)
Screenshot: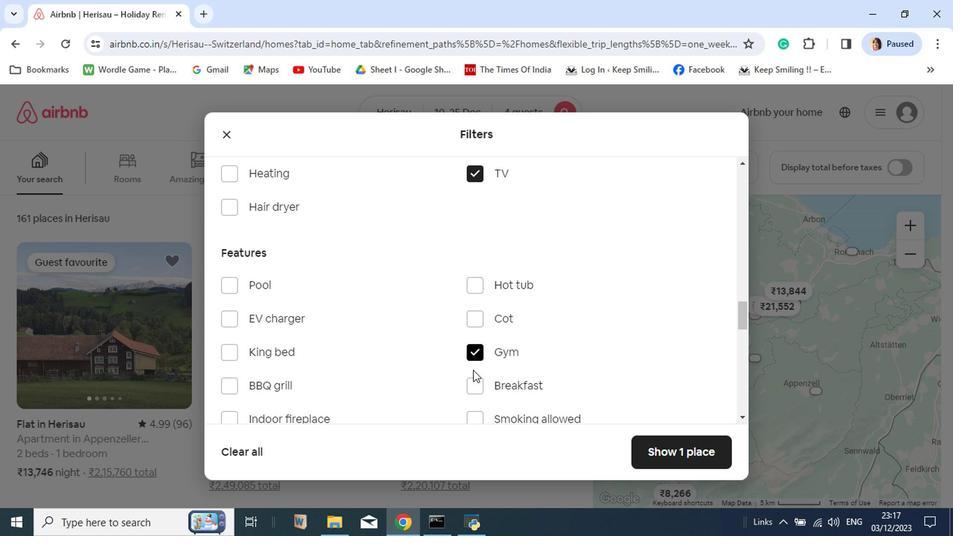 
Action: Mouse pressed left at (490, 318)
Screenshot: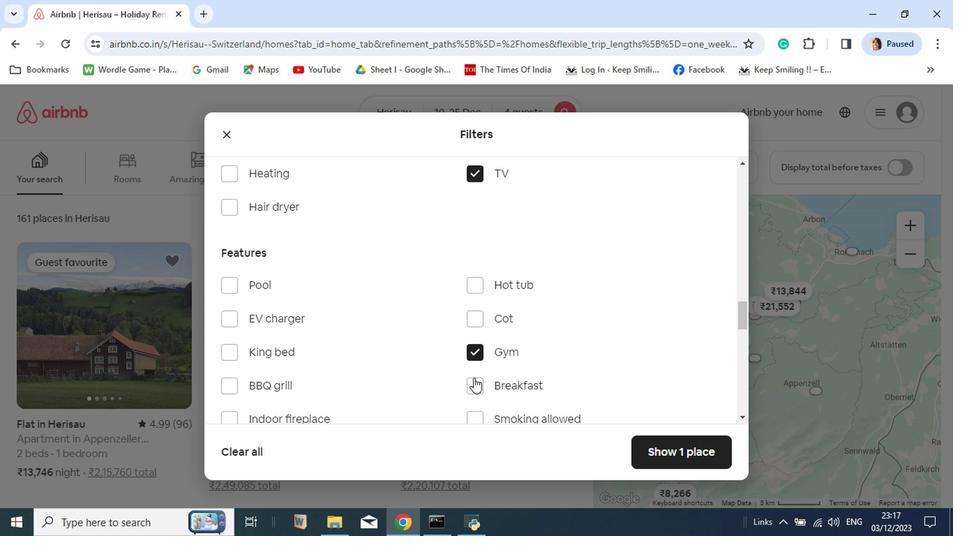 
Action: Mouse moved to (490, 345)
Screenshot: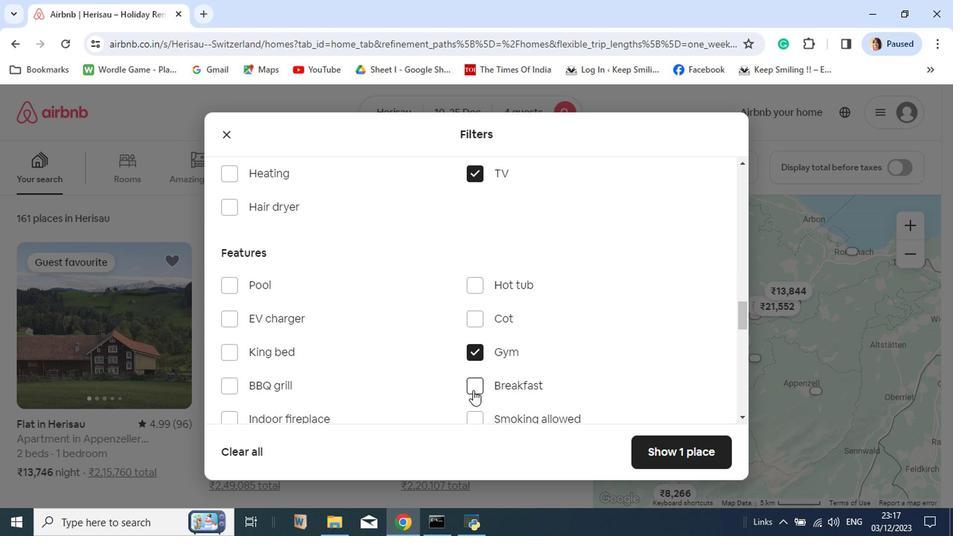 
Action: Mouse pressed left at (490, 345)
Screenshot: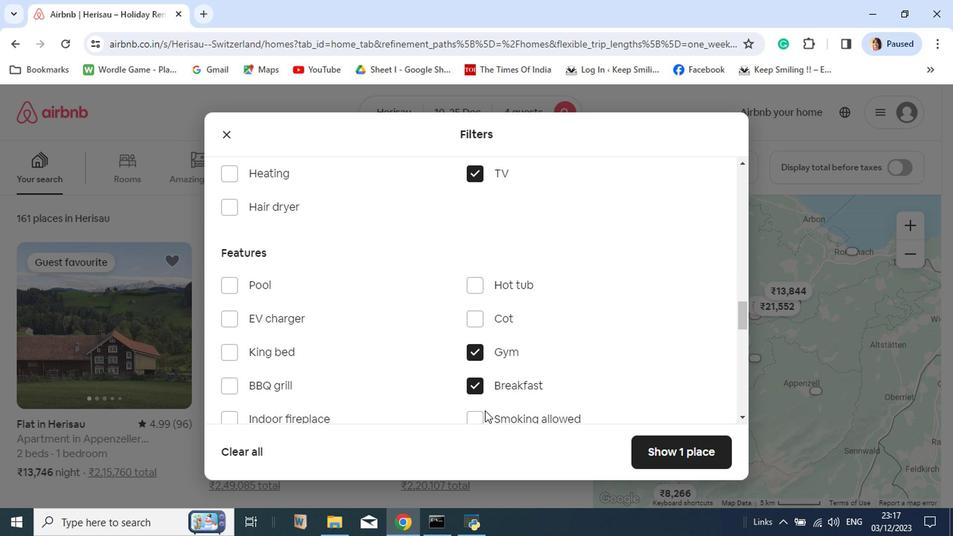 
Action: Mouse moved to (632, 383)
Screenshot: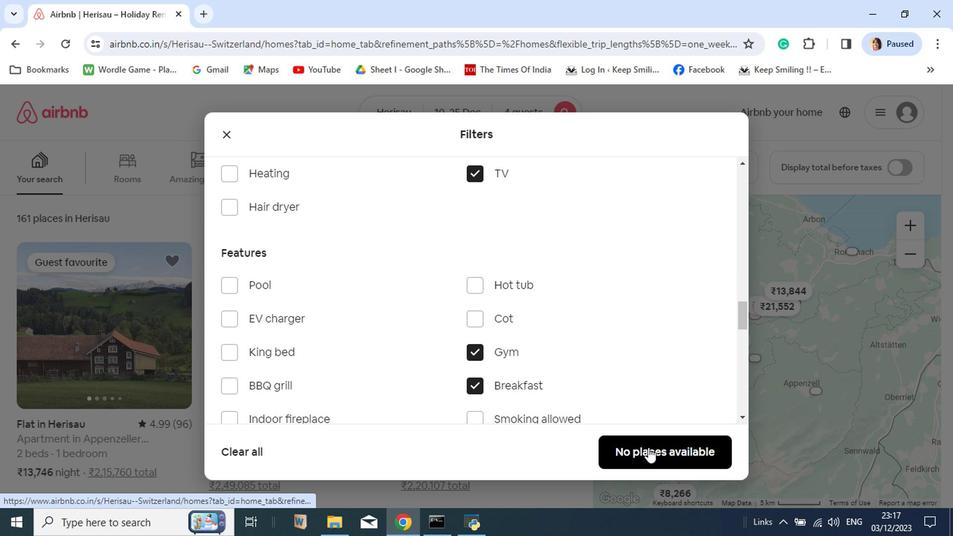 
Action: Mouse pressed left at (632, 383)
Screenshot: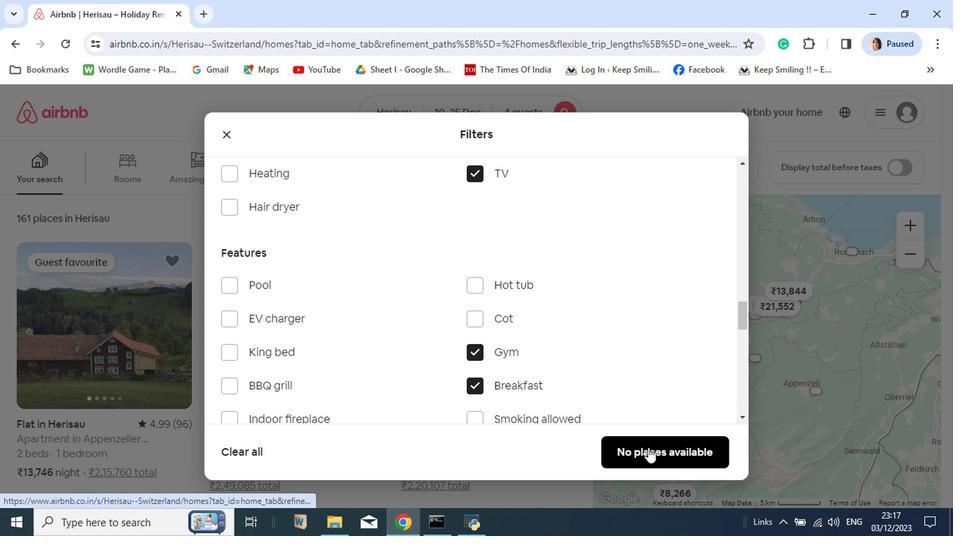 
Action: Mouse moved to (633, 379)
Screenshot: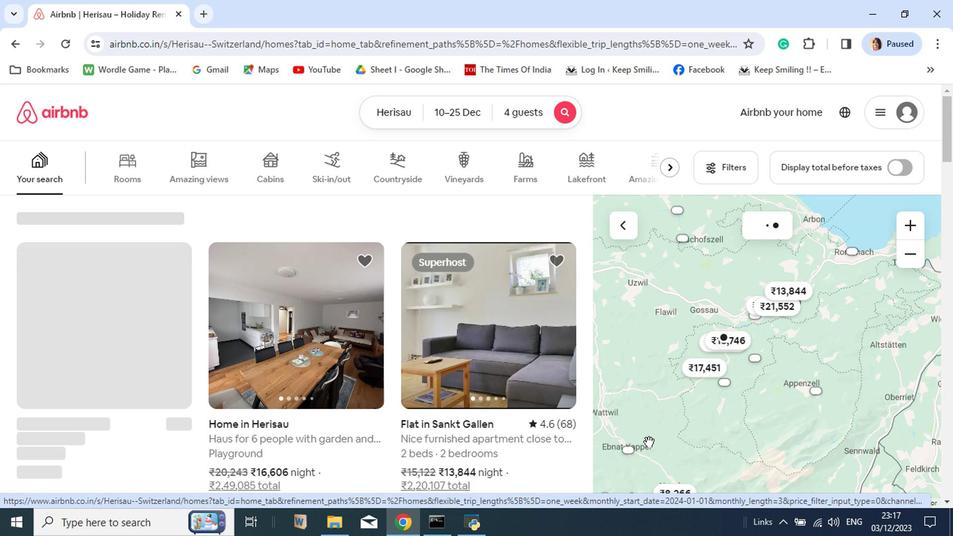 
